 Task: Find connections with filter location Santana do Livramento with filter topic #aiwith filter profile language Spanish with filter current company Aspire Systems with filter school Sri Krishna College of Engineering and Technology with filter industry Outsourcing and Offshoring Consulting with filter service category Social Media Marketing with filter keywords title Director of First Impressions
Action: Mouse moved to (484, 96)
Screenshot: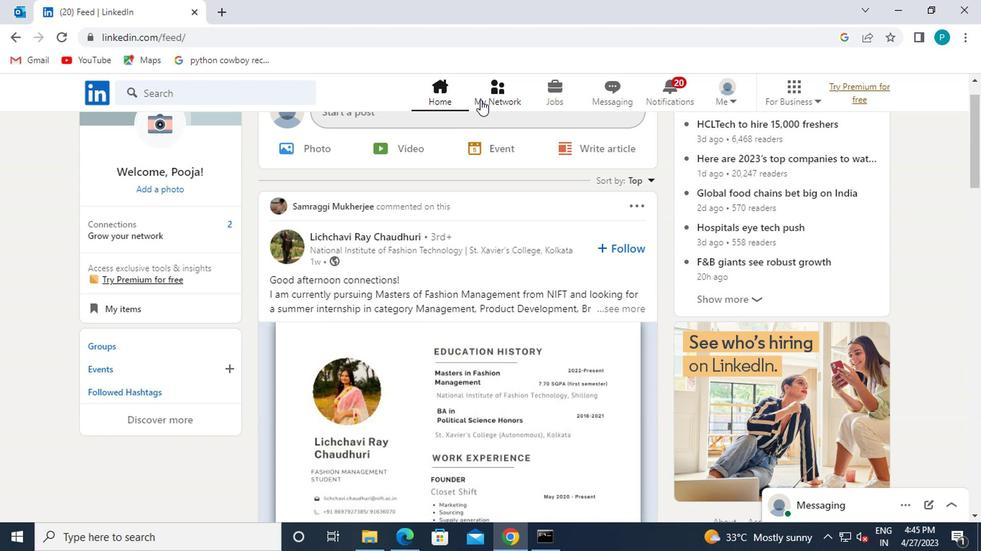 
Action: Mouse pressed left at (484, 96)
Screenshot: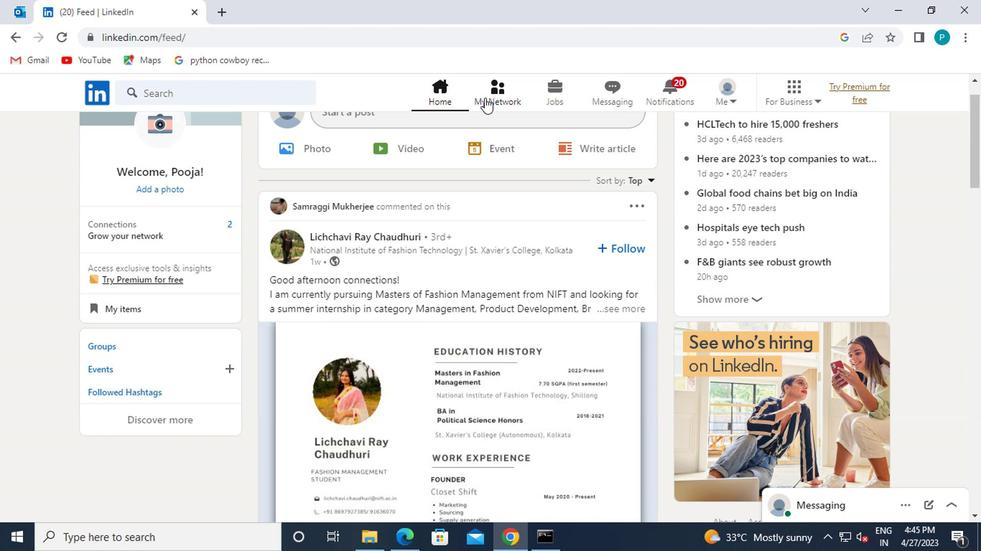 
Action: Mouse moved to (500, 92)
Screenshot: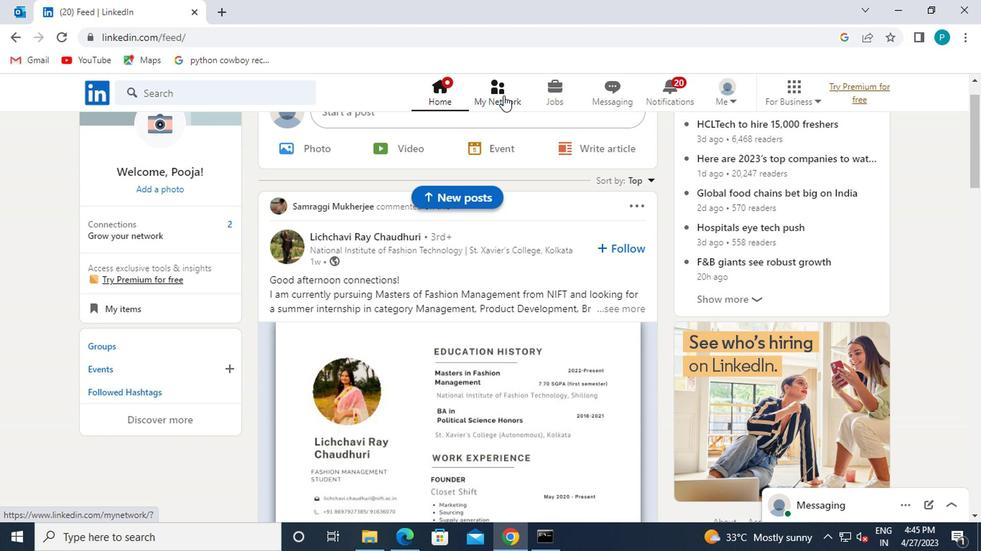 
Action: Mouse pressed left at (500, 92)
Screenshot: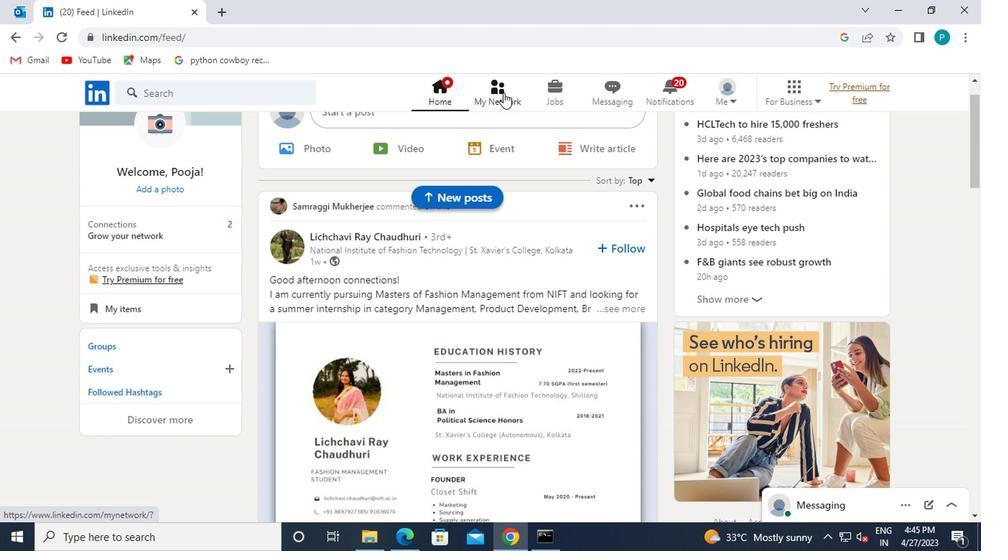 
Action: Mouse moved to (180, 169)
Screenshot: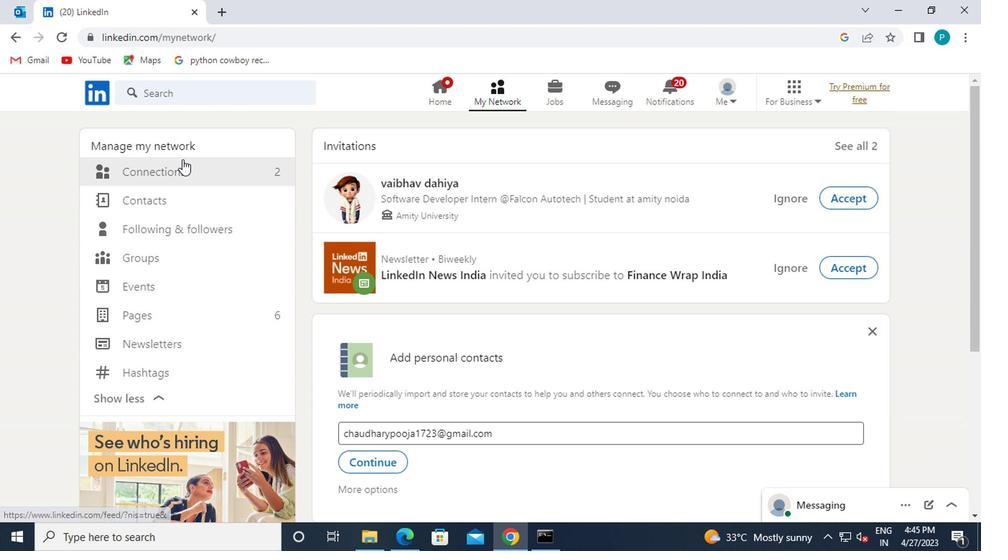 
Action: Mouse pressed left at (180, 169)
Screenshot: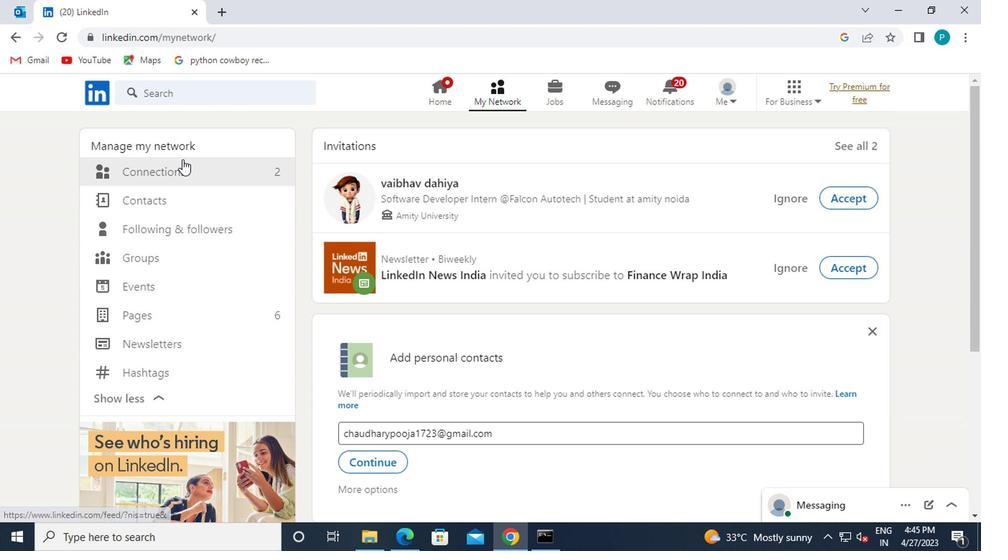 
Action: Mouse moved to (587, 180)
Screenshot: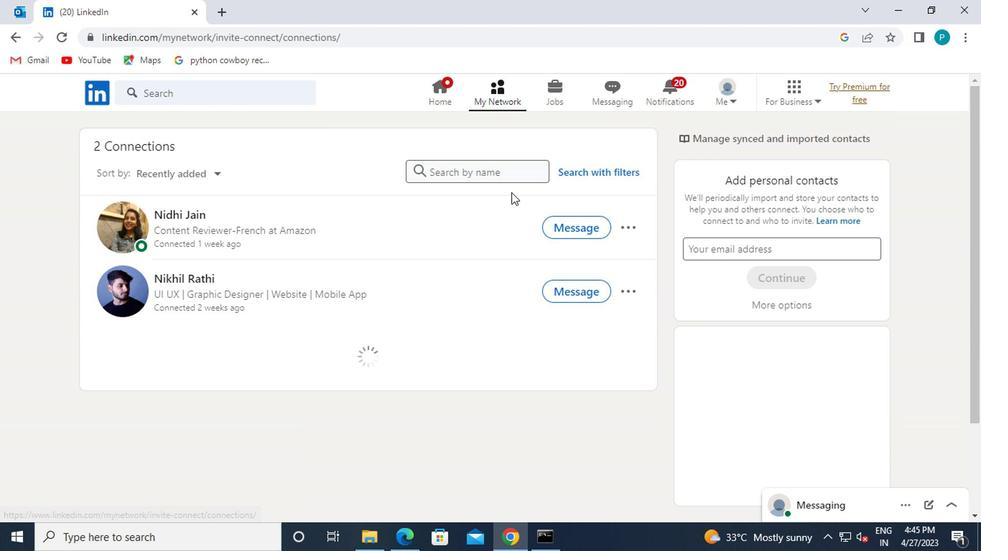 
Action: Mouse pressed left at (587, 180)
Screenshot: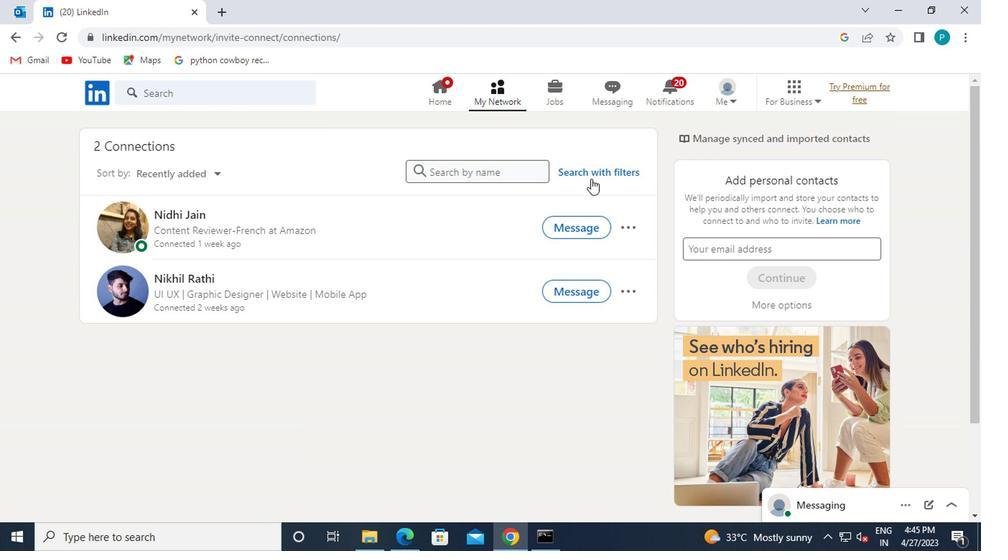 
Action: Mouse moved to (526, 138)
Screenshot: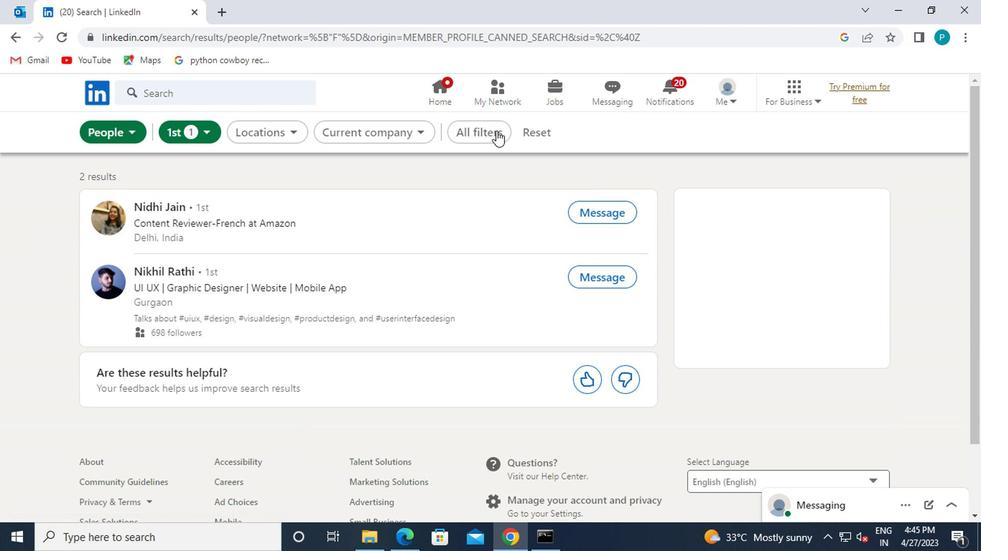 
Action: Mouse pressed left at (526, 138)
Screenshot: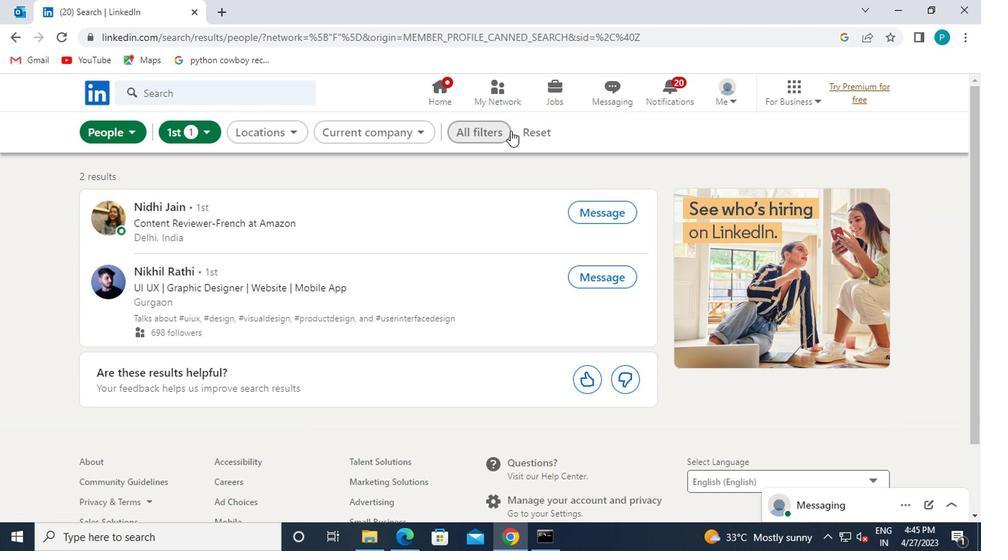 
Action: Mouse moved to (524, 138)
Screenshot: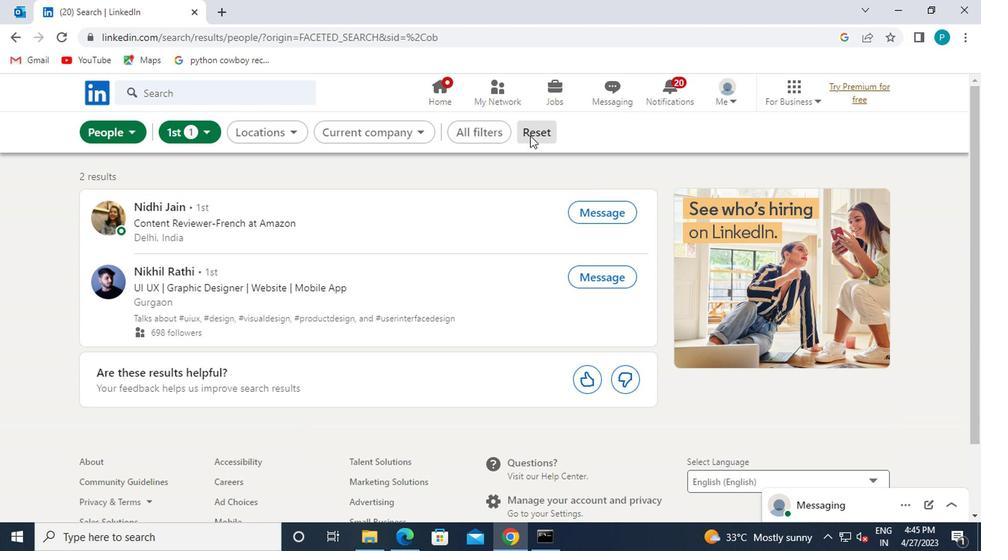 
Action: Mouse pressed left at (524, 138)
Screenshot: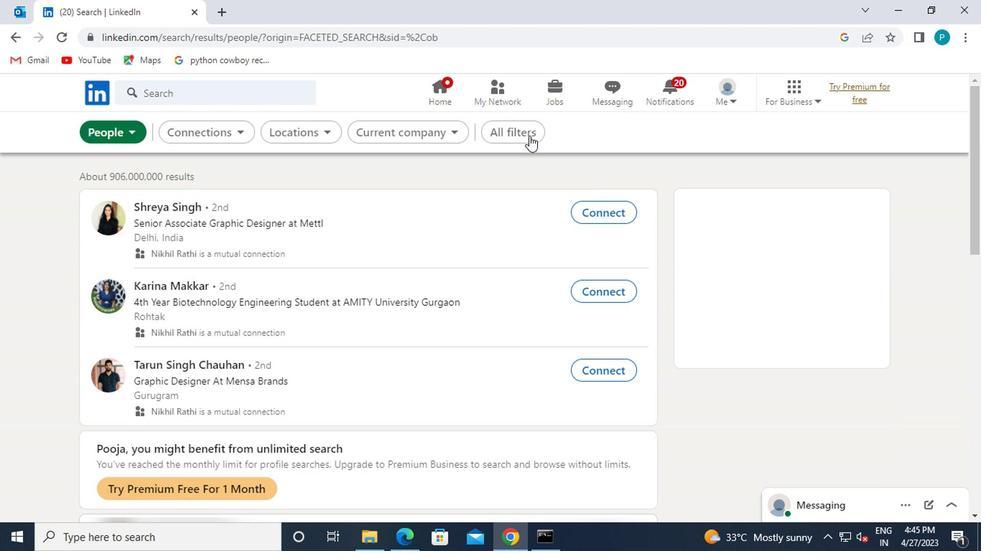 
Action: Mouse moved to (649, 270)
Screenshot: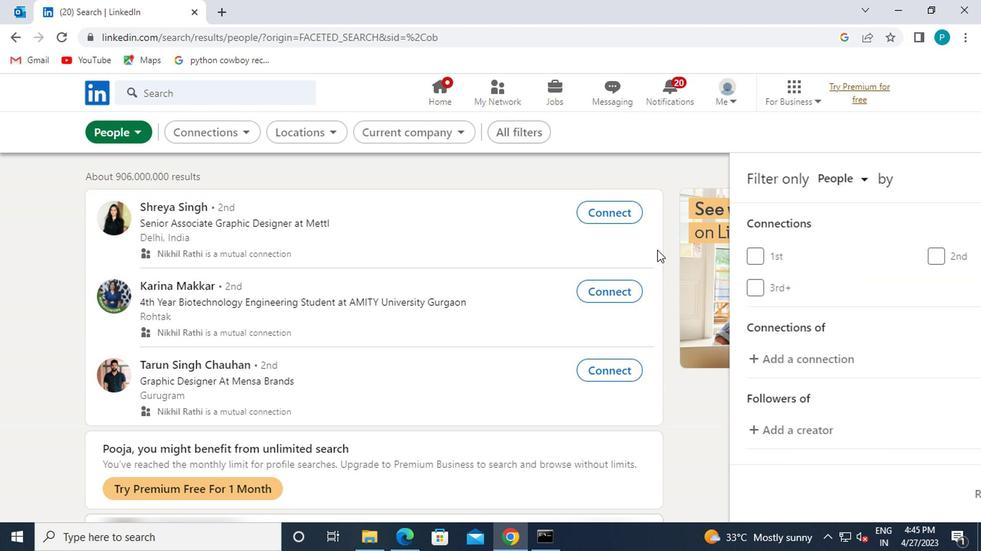 
Action: Mouse scrolled (649, 269) with delta (0, 0)
Screenshot: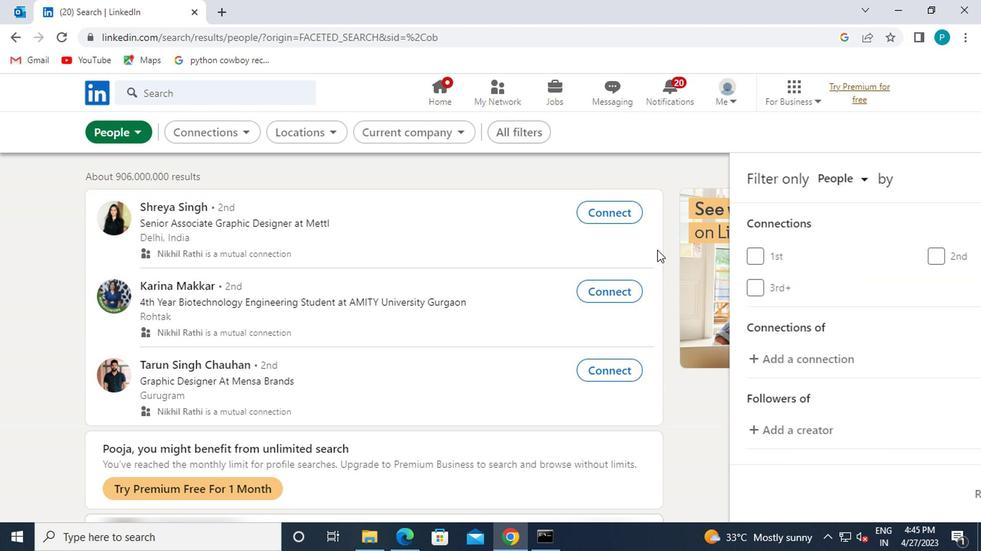 
Action: Mouse moved to (653, 275)
Screenshot: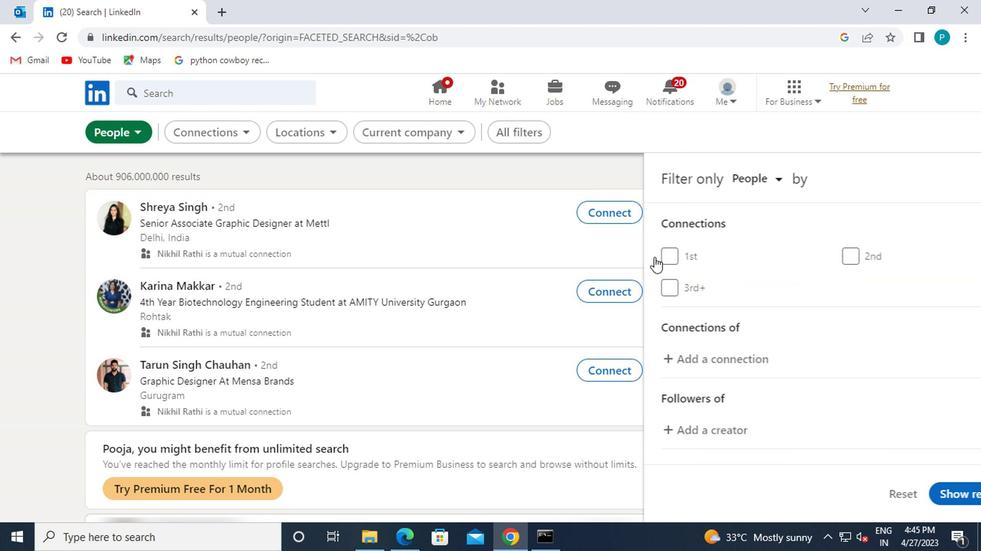 
Action: Mouse scrolled (653, 275) with delta (0, 0)
Screenshot: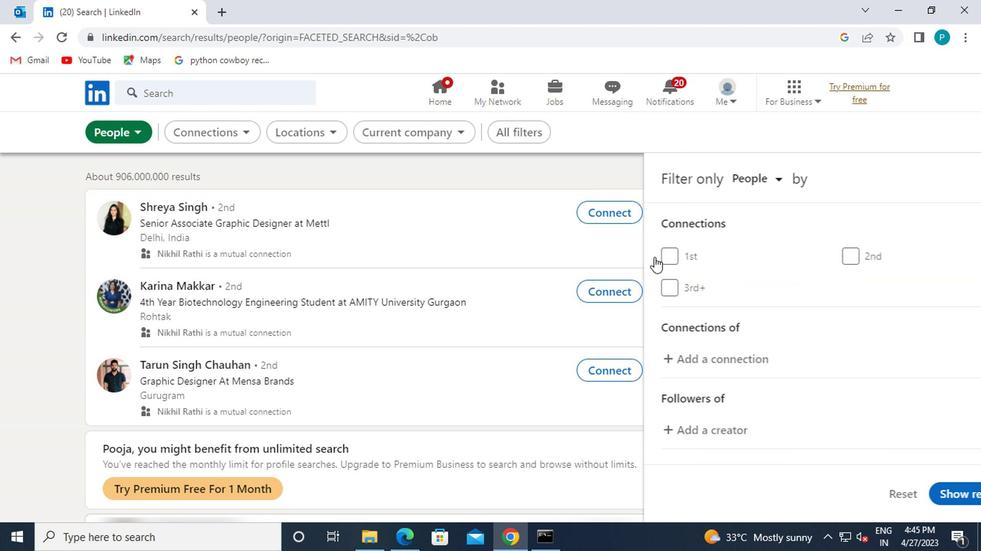 
Action: Mouse moved to (786, 420)
Screenshot: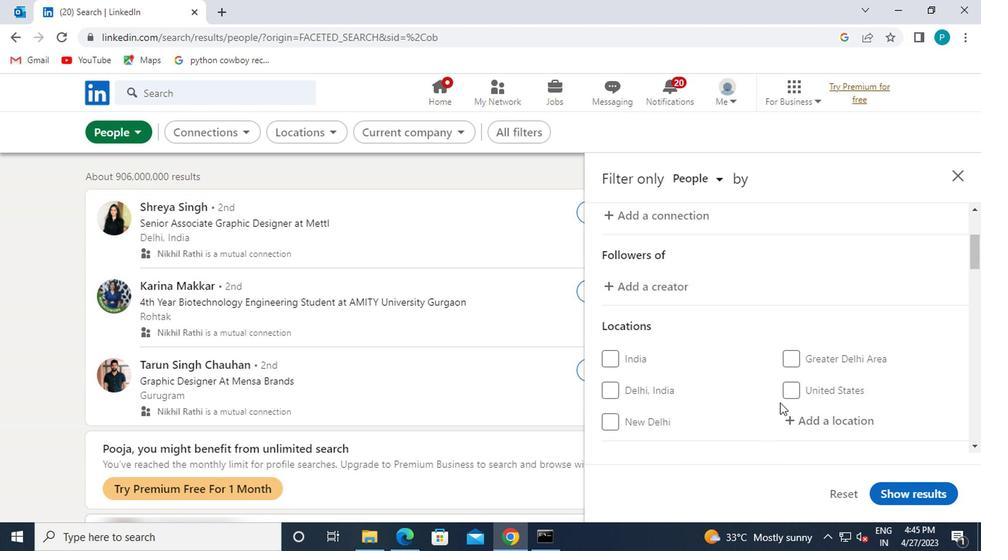 
Action: Mouse pressed left at (786, 420)
Screenshot: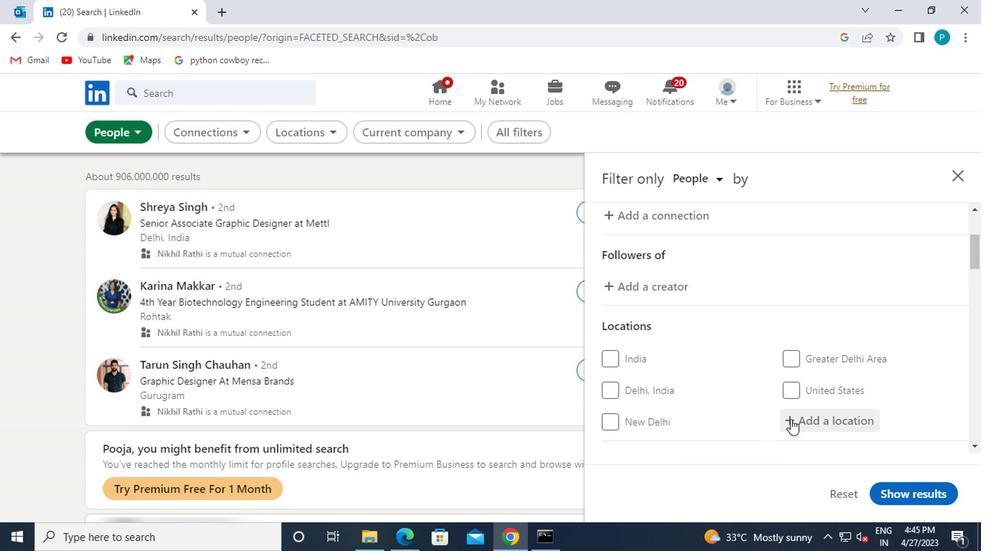
Action: Mouse moved to (605, 411)
Screenshot: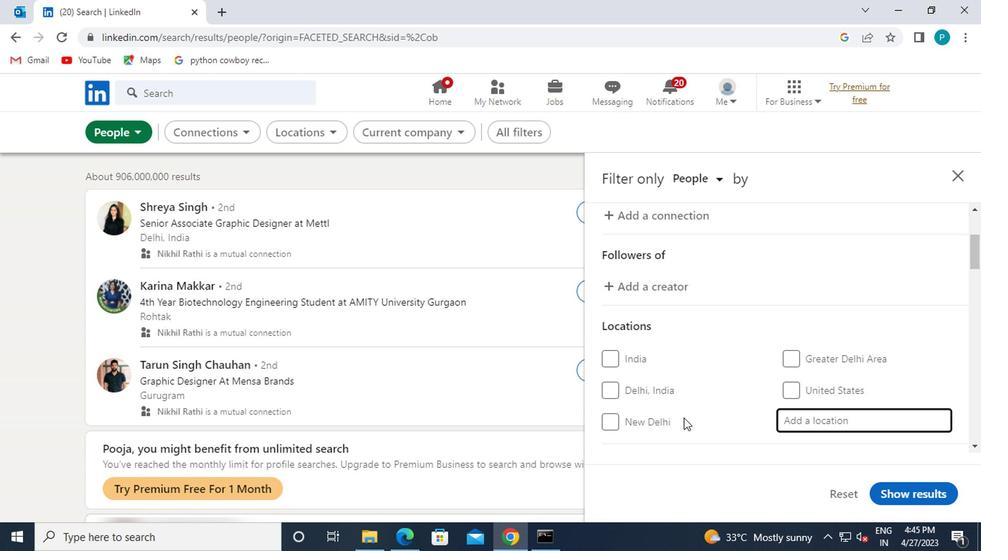 
Action: Key pressed <Key.caps_lock>sa<Key.caps_lock><Key.backspace>at<Key.backspace>ntana<Key.space>do<Key.space>
Screenshot: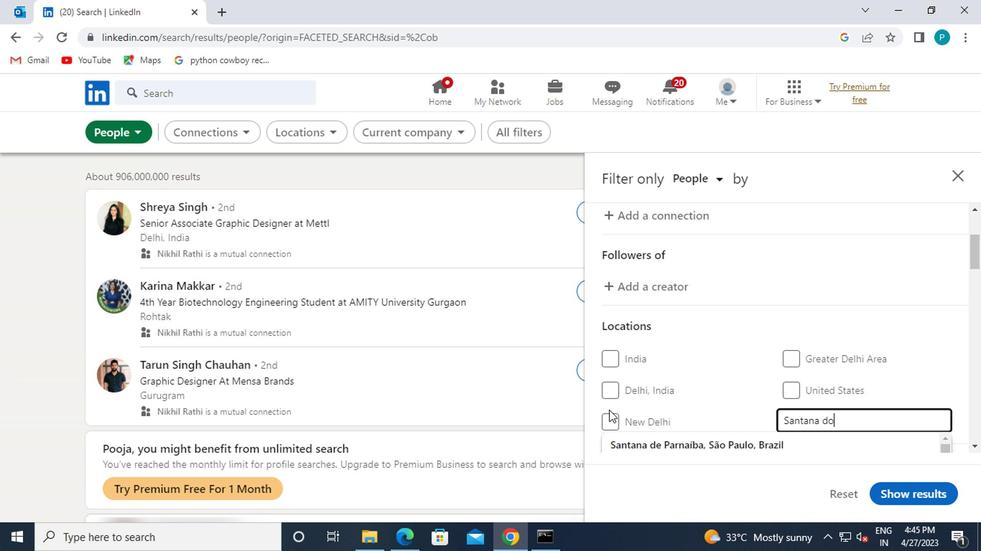
Action: Mouse moved to (698, 377)
Screenshot: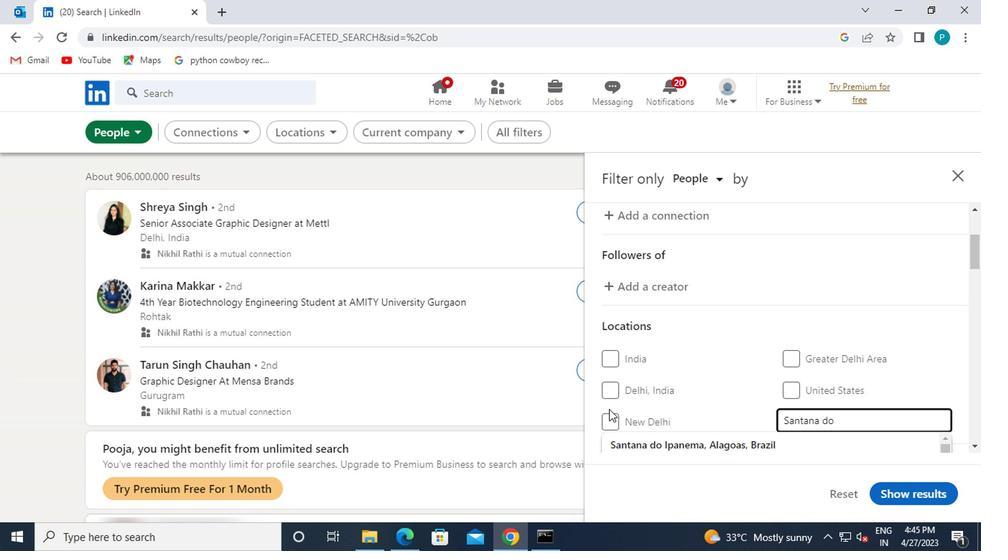 
Action: Mouse scrolled (698, 376) with delta (0, -1)
Screenshot: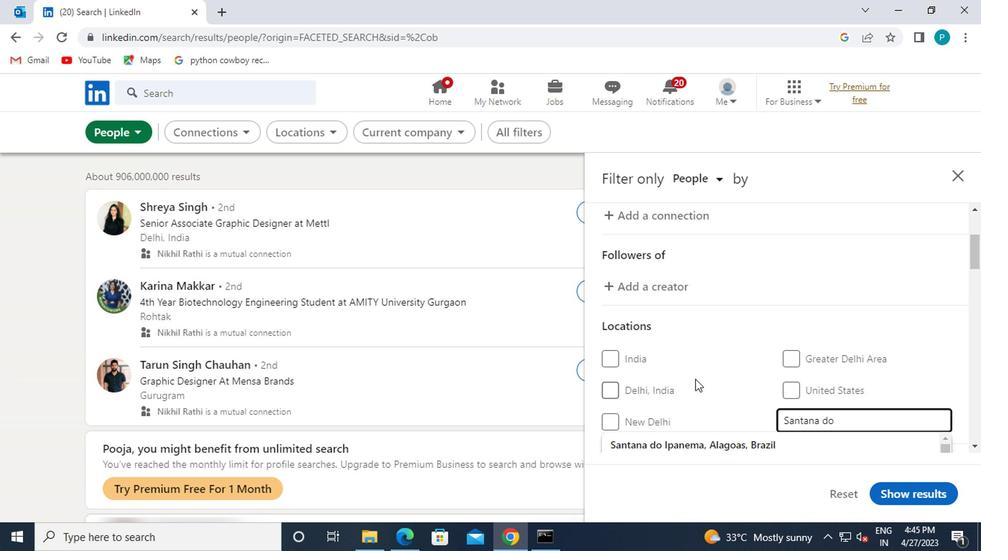 
Action: Mouse moved to (787, 439)
Screenshot: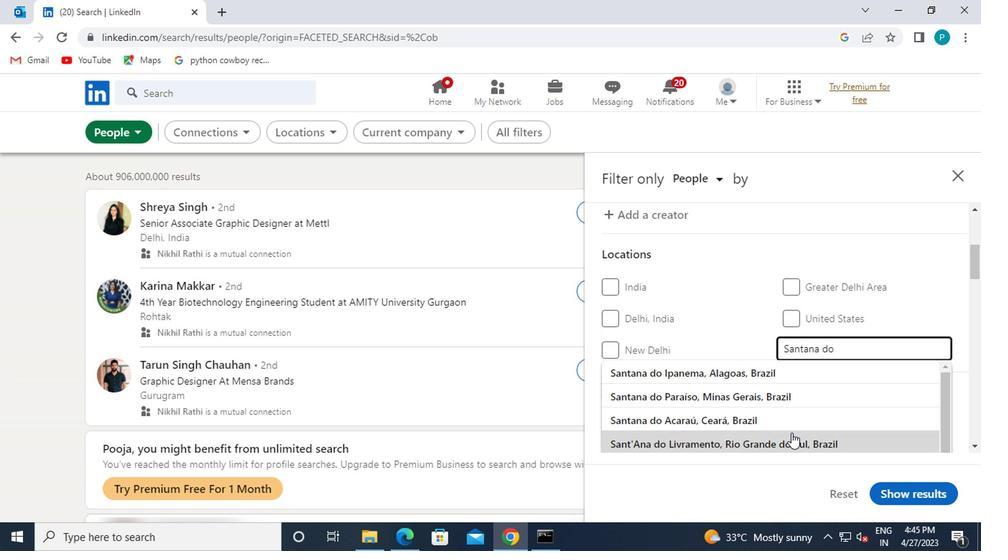 
Action: Mouse pressed left at (787, 439)
Screenshot: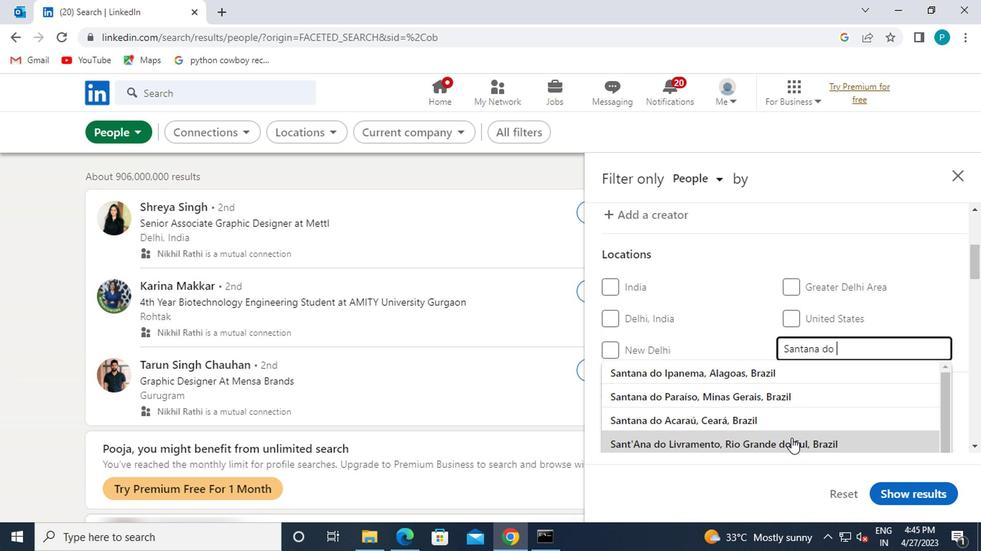 
Action: Mouse moved to (780, 367)
Screenshot: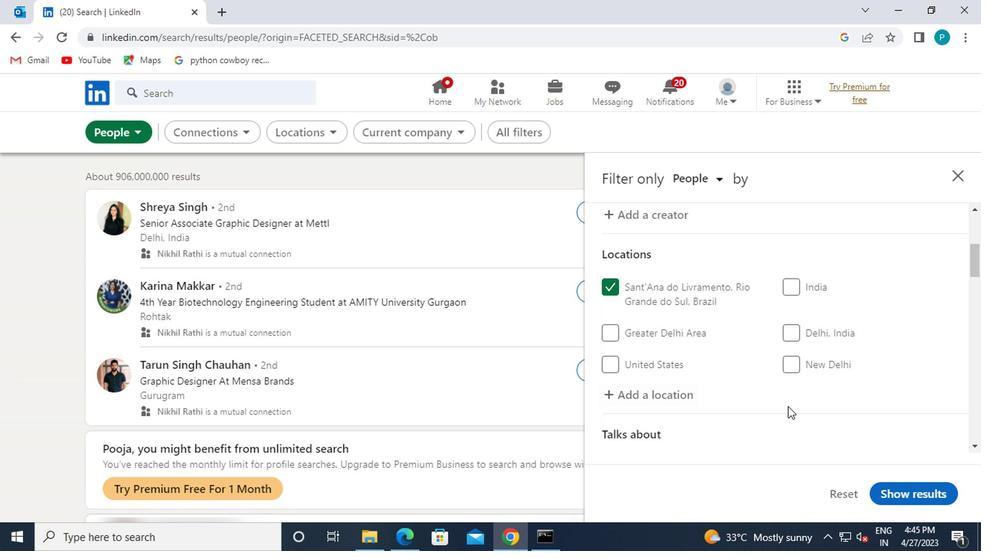 
Action: Mouse scrolled (780, 366) with delta (0, 0)
Screenshot: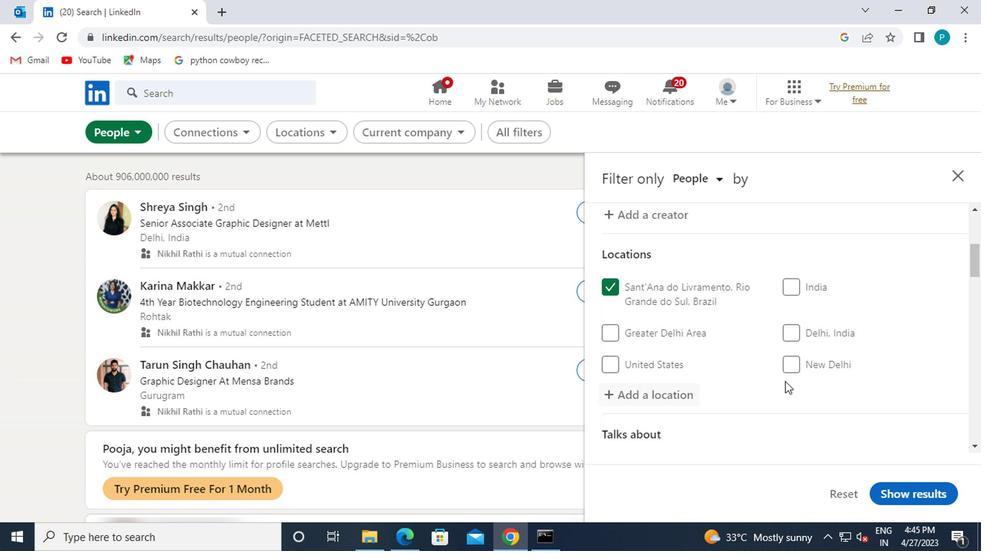
Action: Mouse scrolled (780, 366) with delta (0, 0)
Screenshot: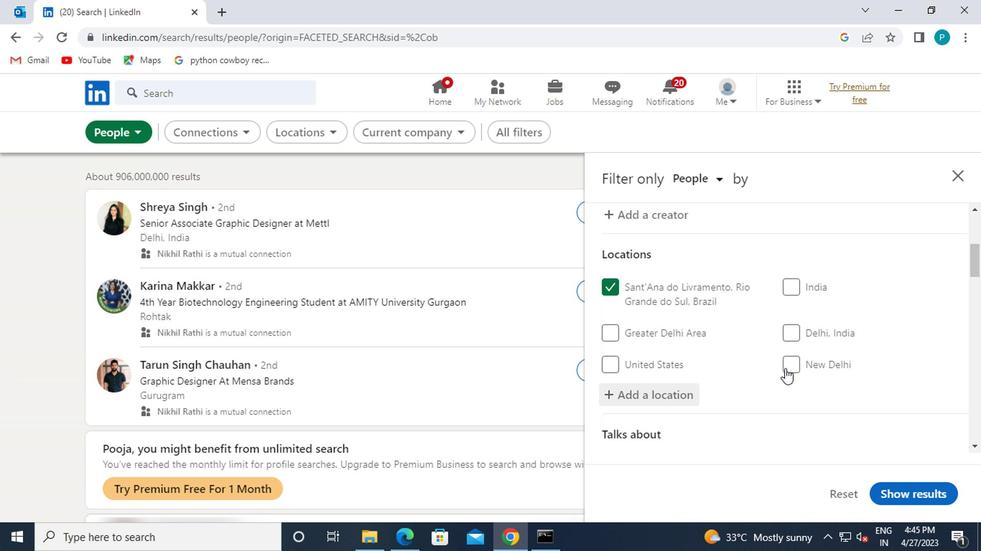 
Action: Mouse moved to (808, 384)
Screenshot: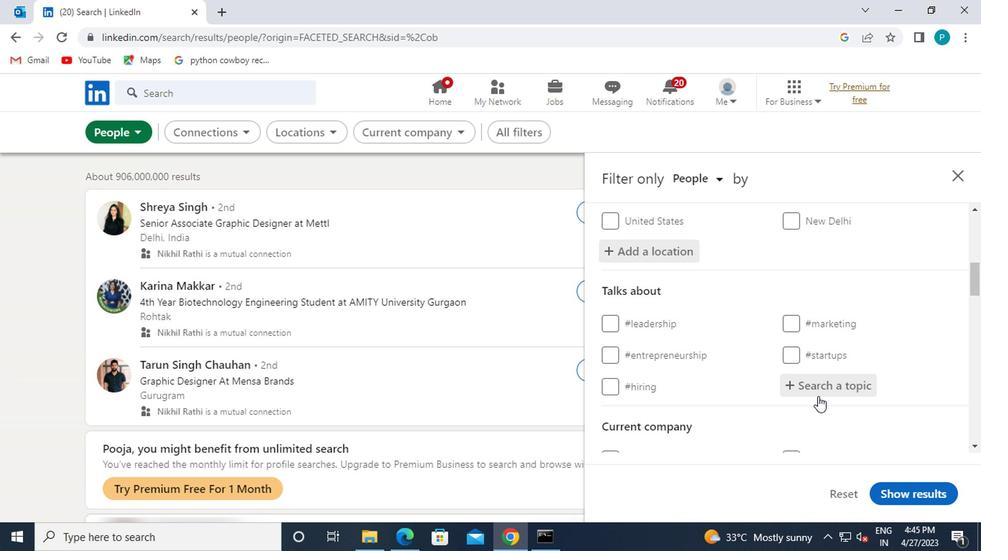 
Action: Mouse pressed left at (808, 384)
Screenshot: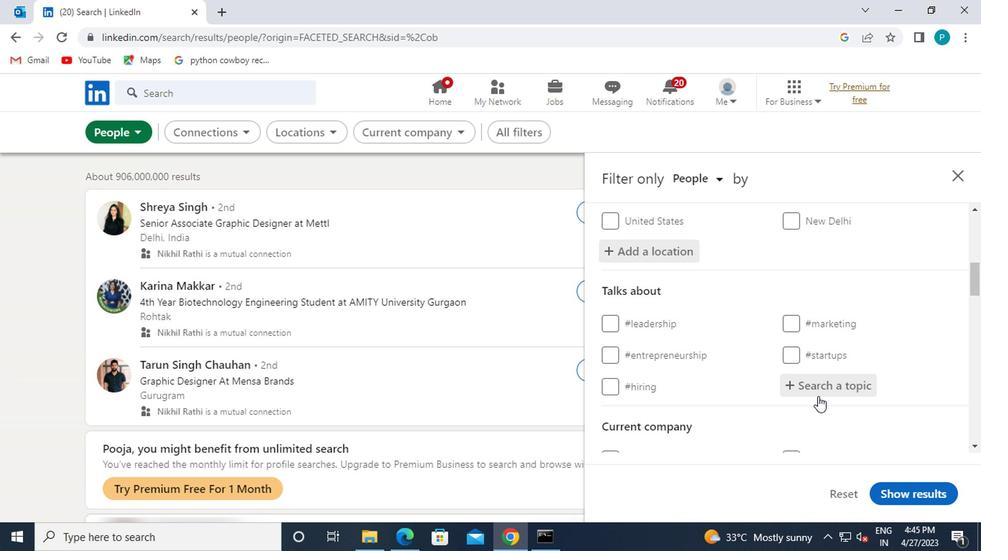 
Action: Mouse moved to (809, 383)
Screenshot: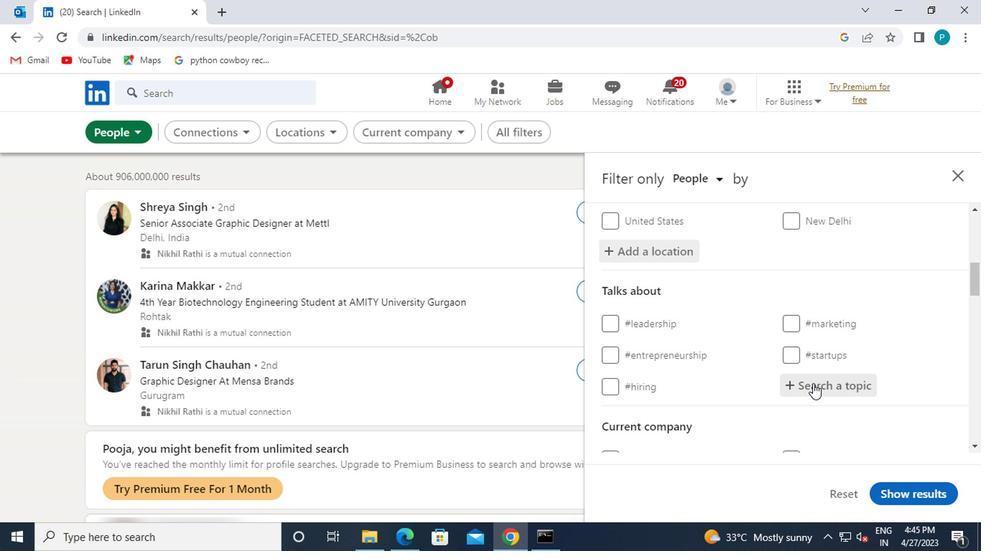
Action: Key pressed <Key.shift>#<Key.space>AI
Screenshot: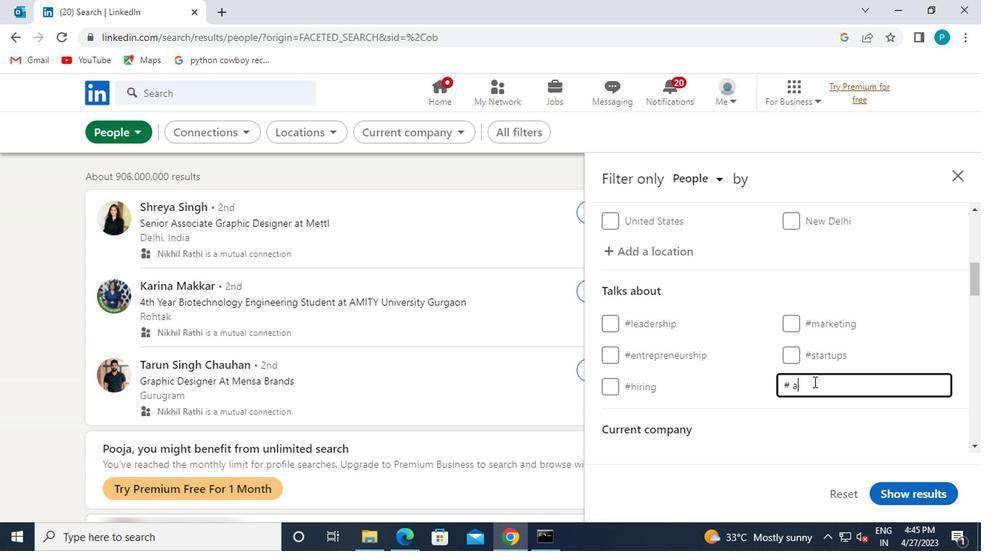 
Action: Mouse moved to (823, 390)
Screenshot: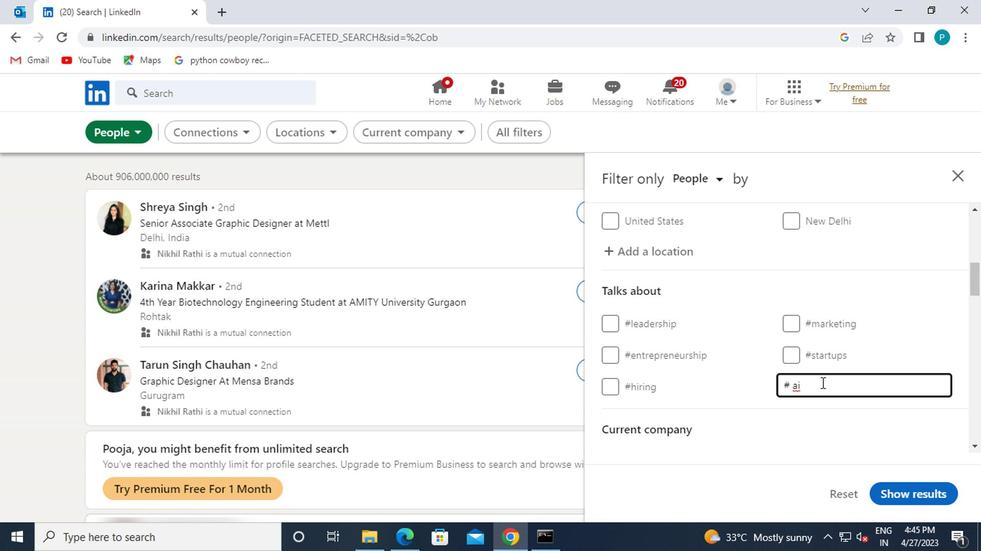 
Action: Mouse scrolled (823, 389) with delta (0, 0)
Screenshot: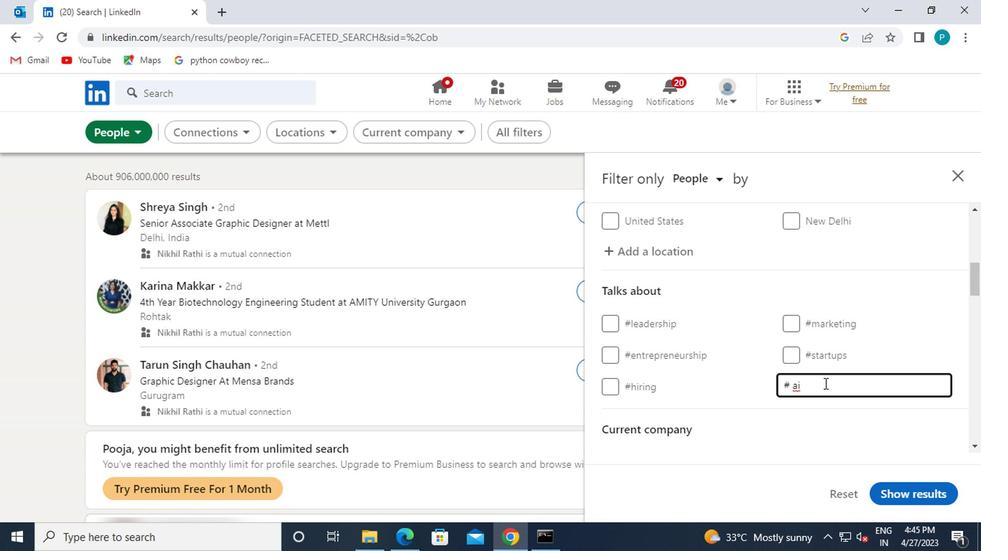 
Action: Mouse moved to (767, 395)
Screenshot: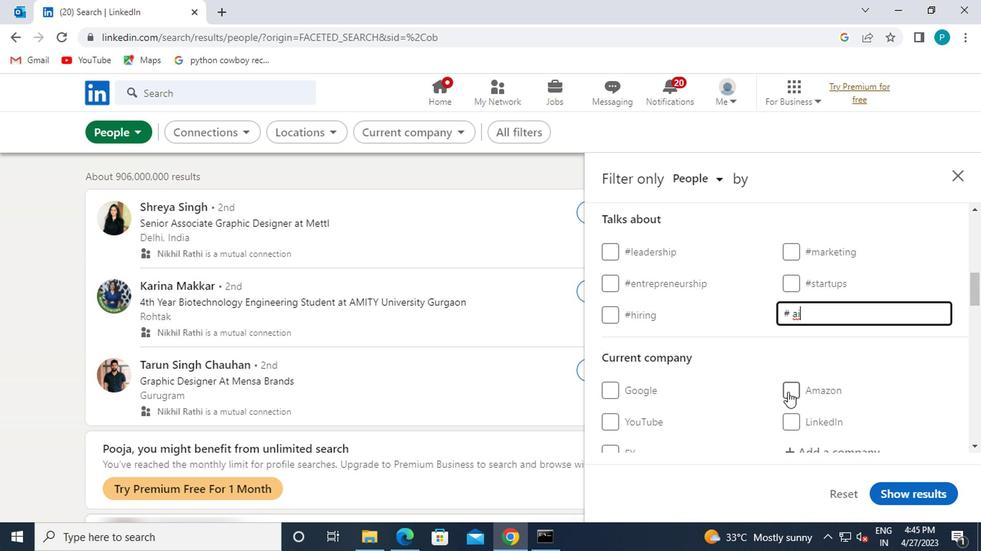 
Action: Mouse scrolled (767, 395) with delta (0, 0)
Screenshot: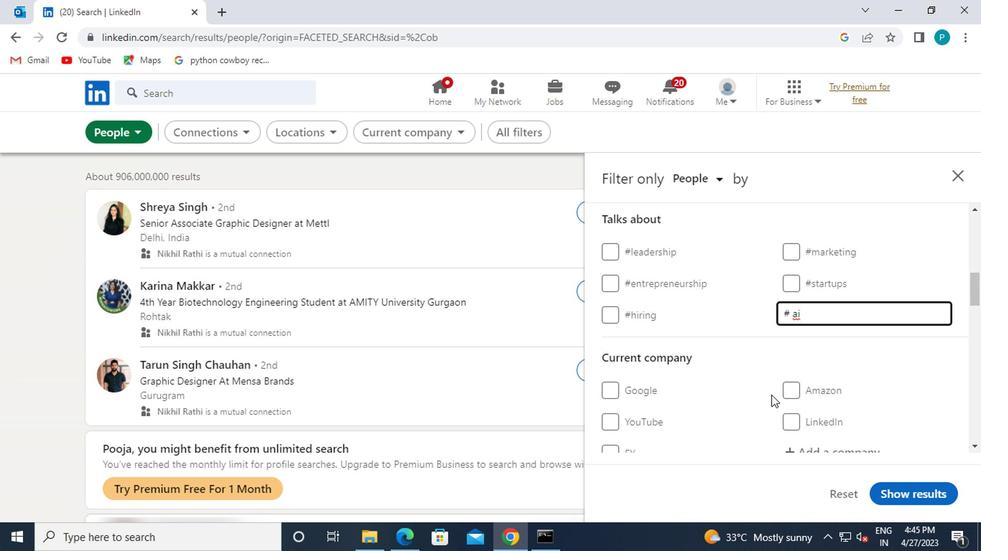 
Action: Mouse moved to (809, 242)
Screenshot: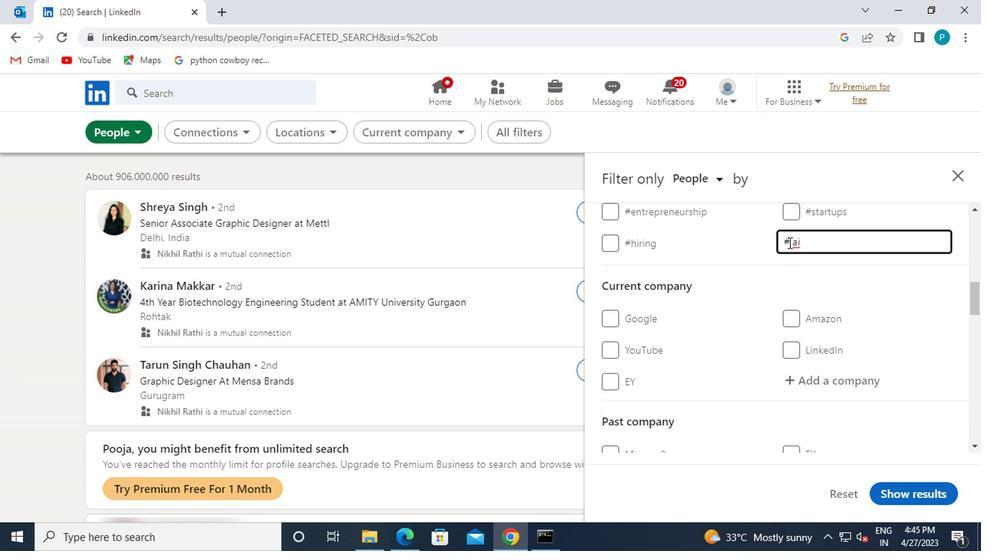 
Action: Mouse pressed left at (809, 242)
Screenshot: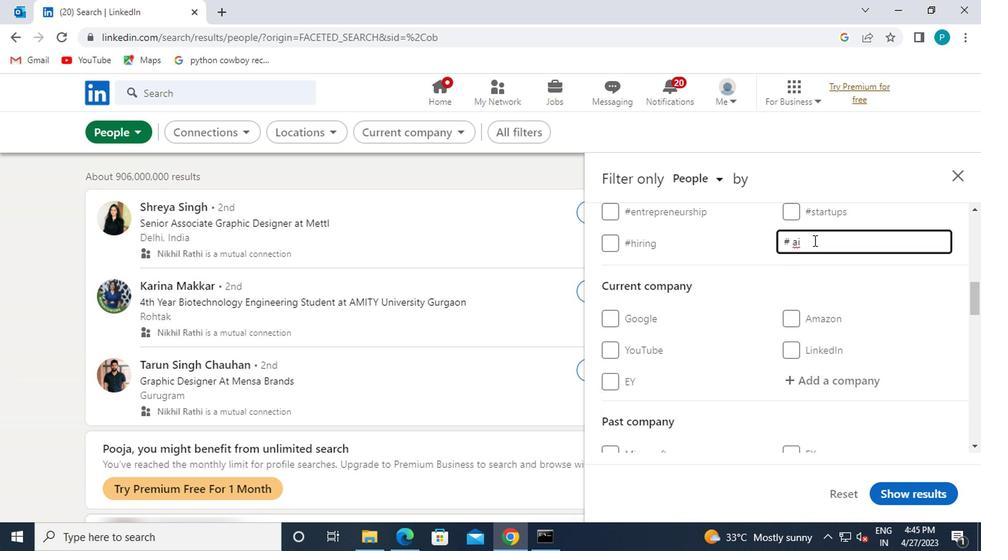 
Action: Key pressed <Key.backspace><Key.backspace><Key.backspace>AI
Screenshot: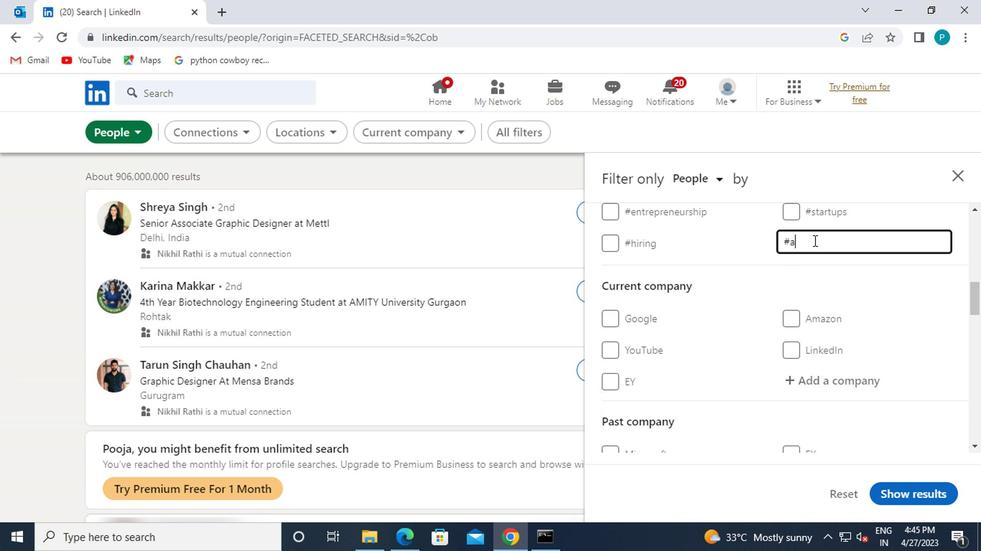 
Action: Mouse moved to (742, 348)
Screenshot: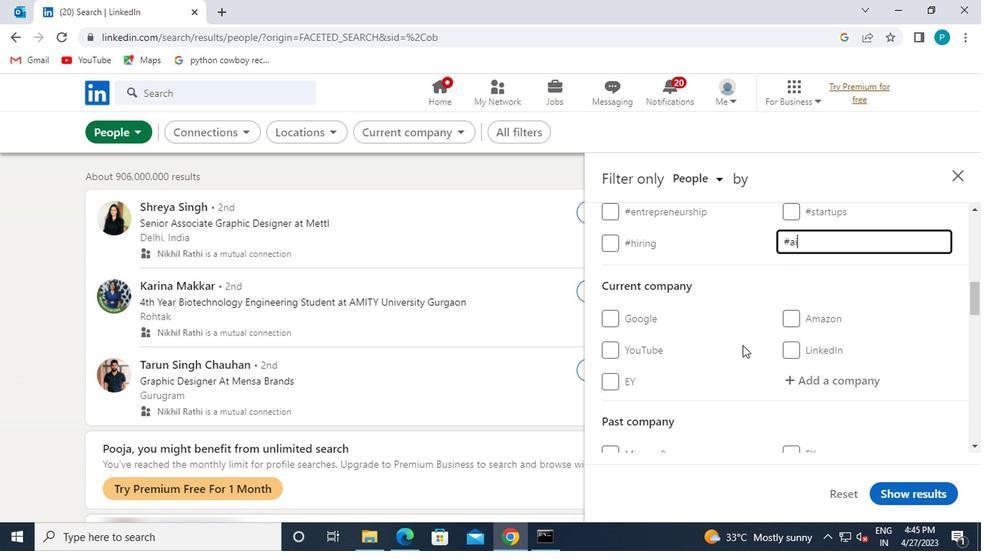 
Action: Mouse scrolled (742, 347) with delta (0, -1)
Screenshot: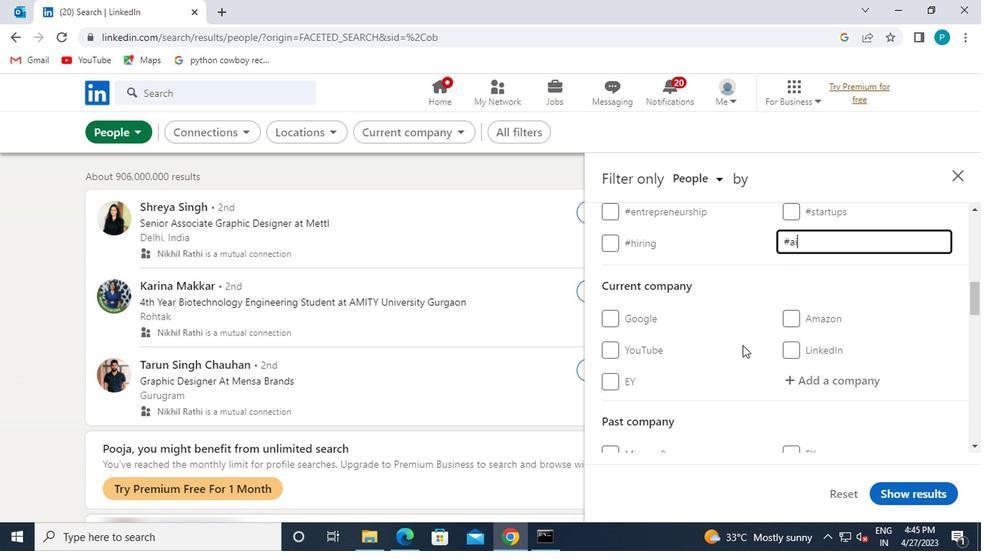 
Action: Mouse moved to (727, 404)
Screenshot: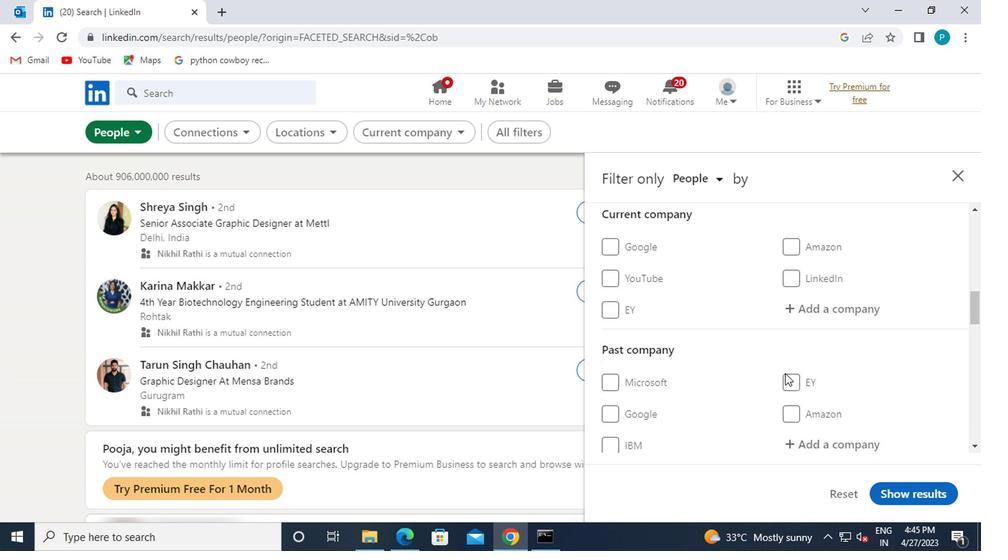 
Action: Mouse scrolled (727, 403) with delta (0, -1)
Screenshot: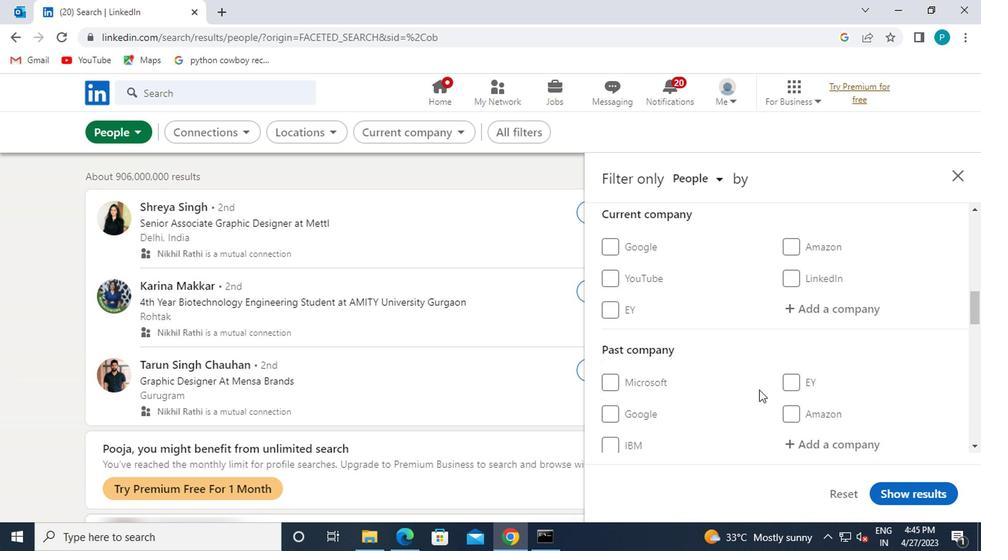 
Action: Mouse moved to (713, 399)
Screenshot: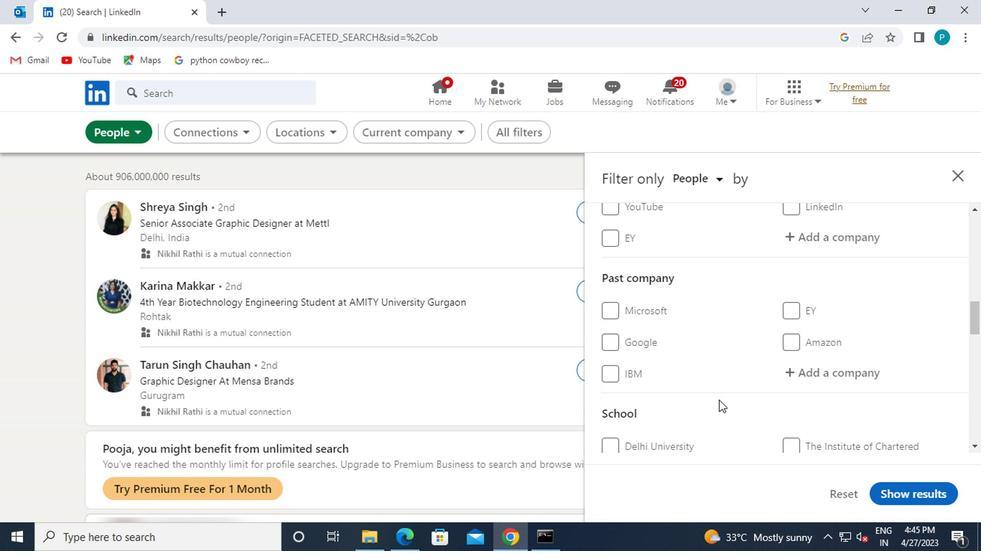 
Action: Mouse scrolled (713, 399) with delta (0, 0)
Screenshot: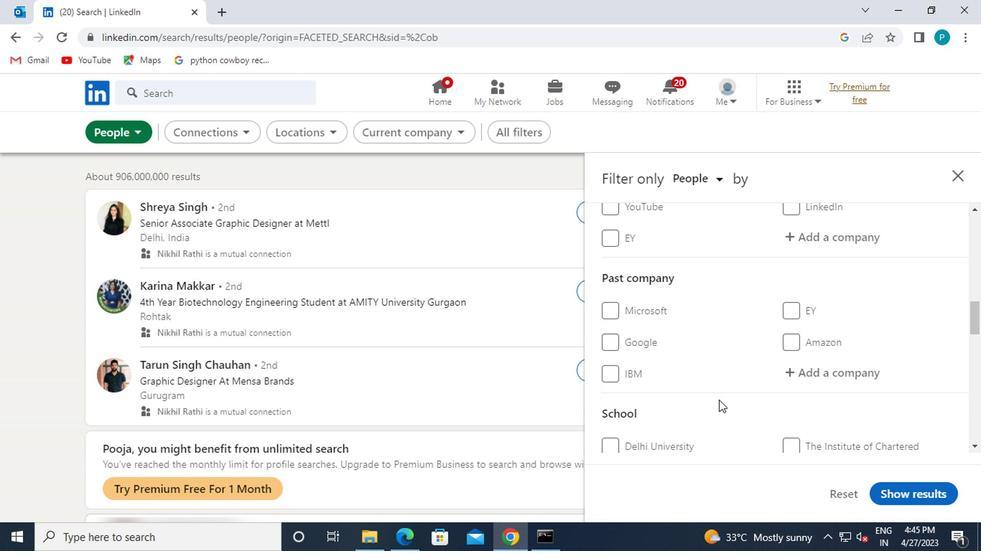 
Action: Mouse moved to (713, 399)
Screenshot: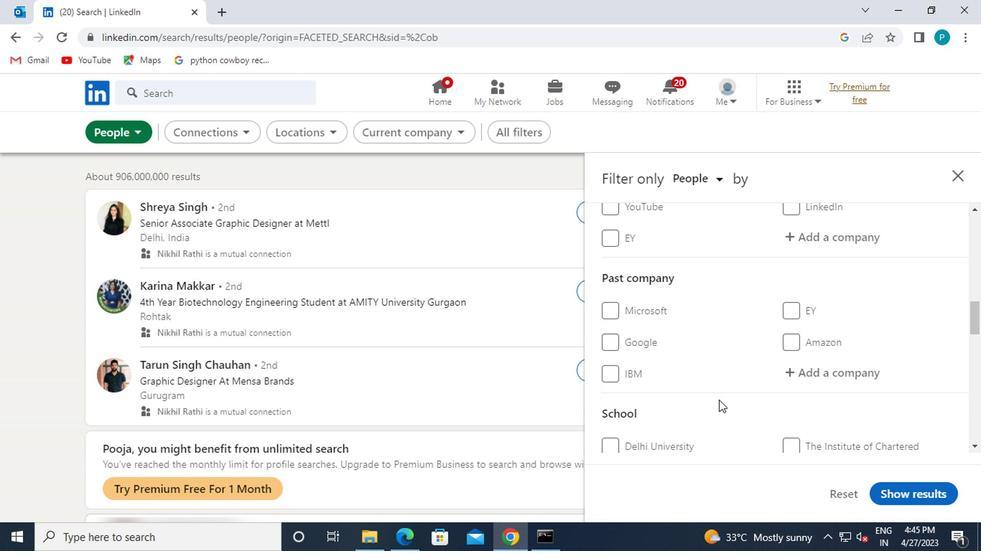 
Action: Mouse scrolled (713, 399) with delta (0, 0)
Screenshot: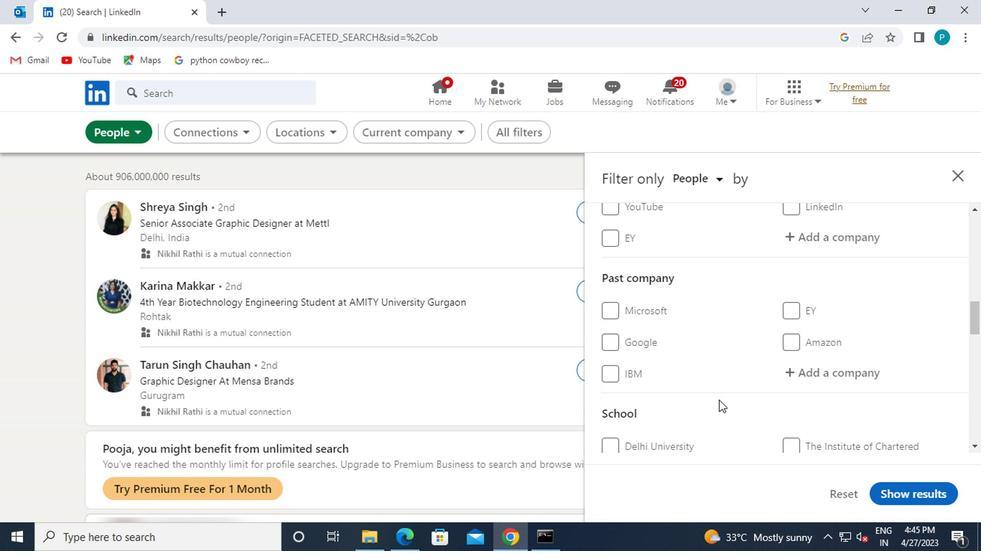 
Action: Mouse moved to (707, 395)
Screenshot: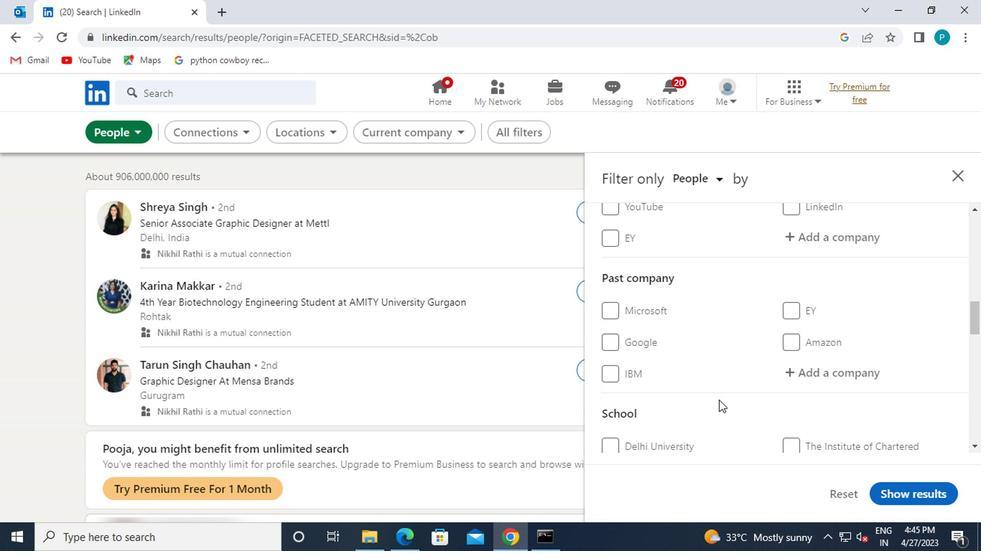 
Action: Mouse scrolled (707, 395) with delta (0, 0)
Screenshot: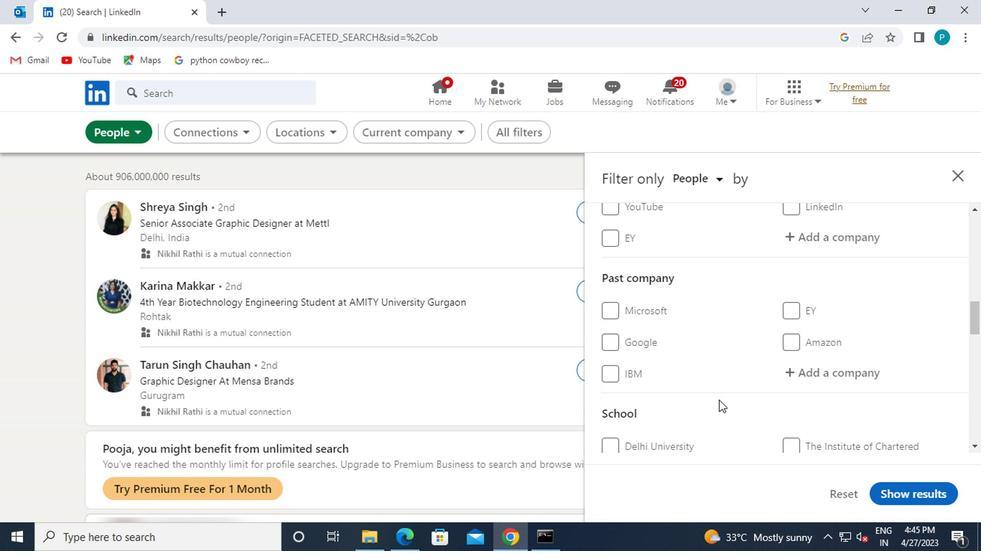 
Action: Mouse moved to (668, 386)
Screenshot: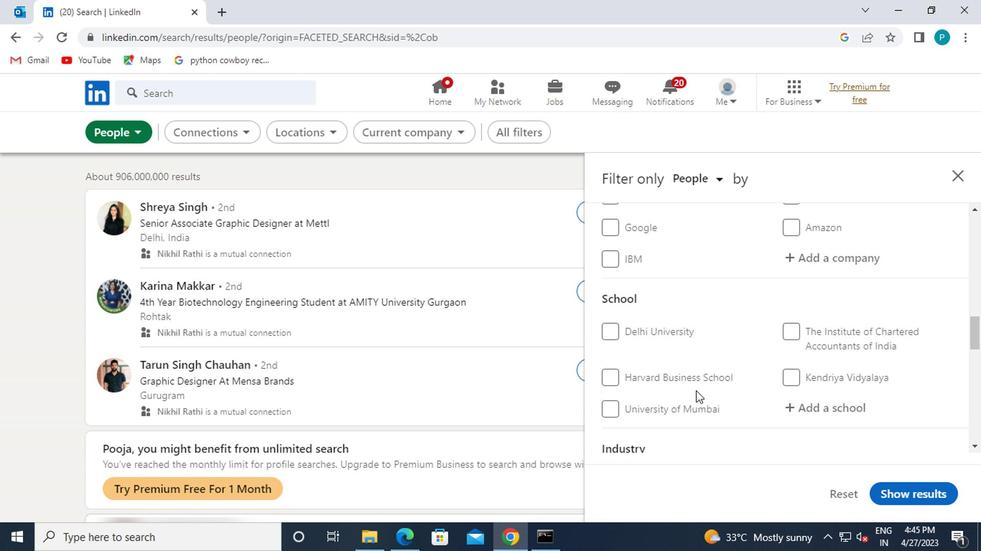 
Action: Mouse scrolled (668, 386) with delta (0, 0)
Screenshot: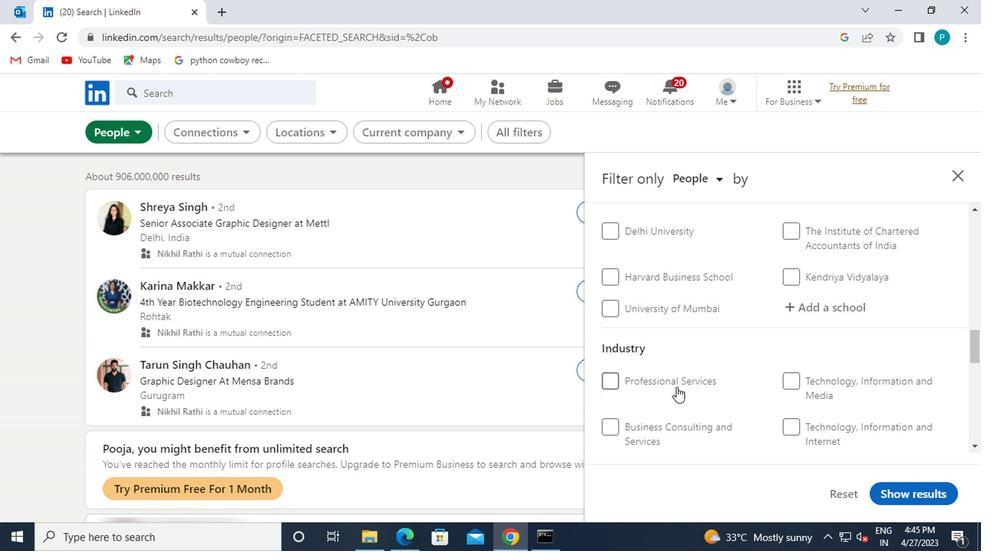 
Action: Mouse moved to (654, 383)
Screenshot: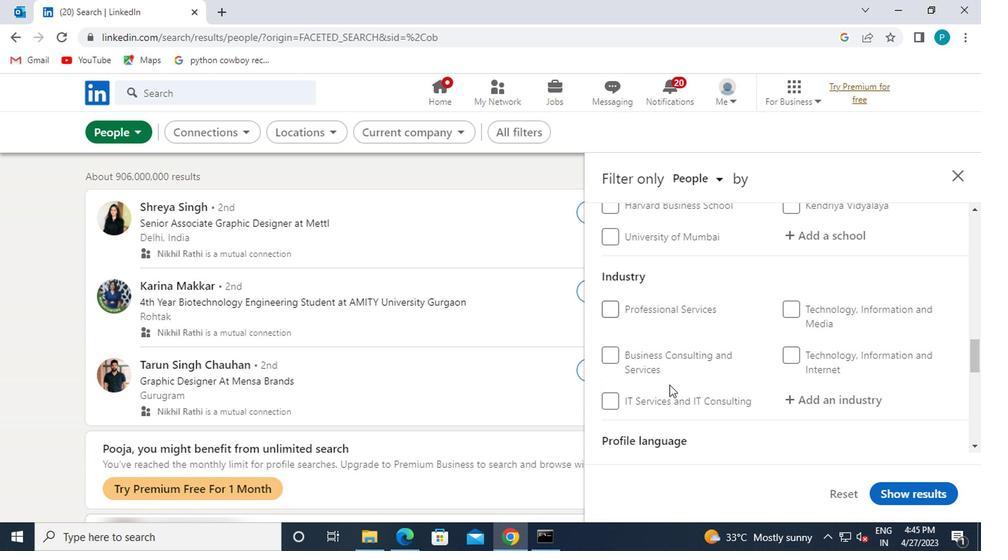 
Action: Mouse scrolled (654, 383) with delta (0, 0)
Screenshot: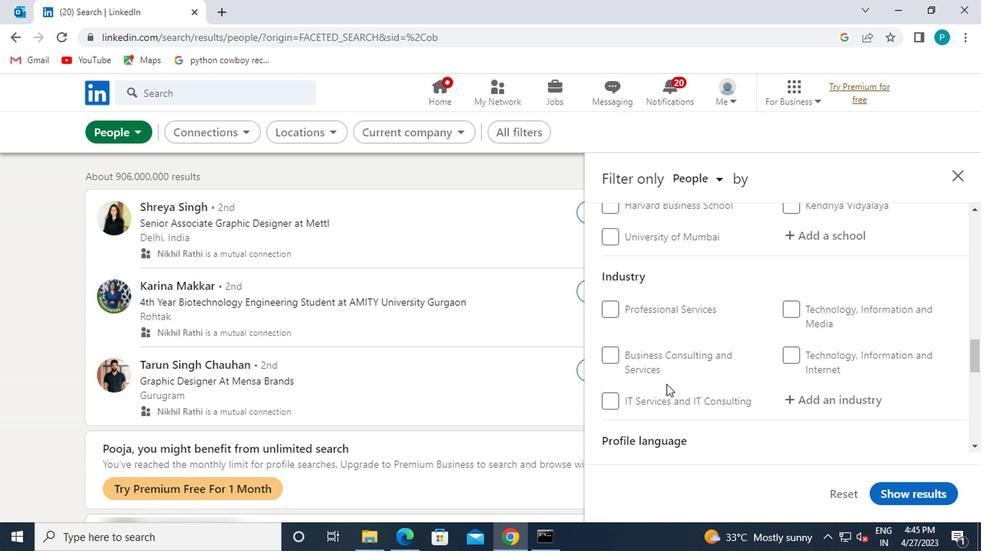 
Action: Mouse moved to (652, 383)
Screenshot: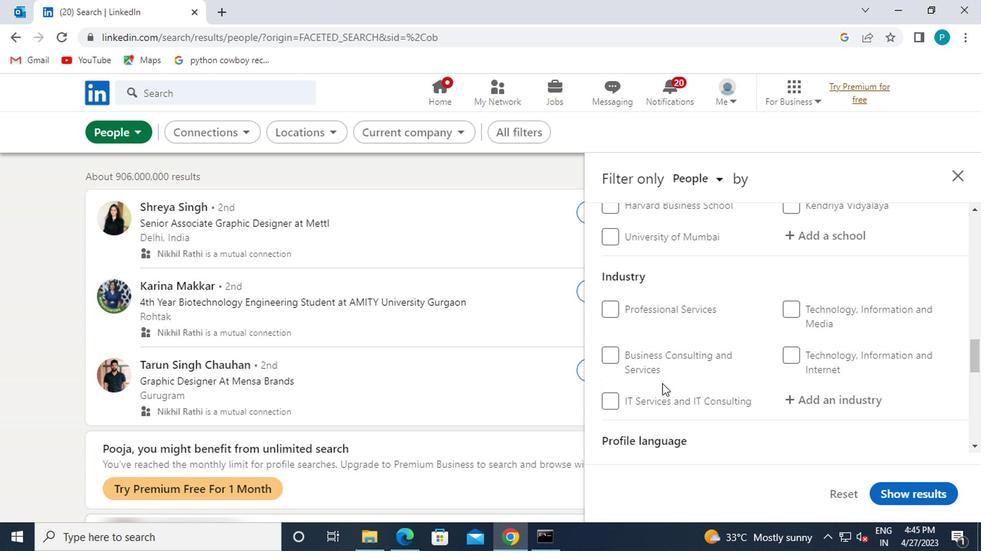 
Action: Mouse scrolled (652, 383) with delta (0, 0)
Screenshot: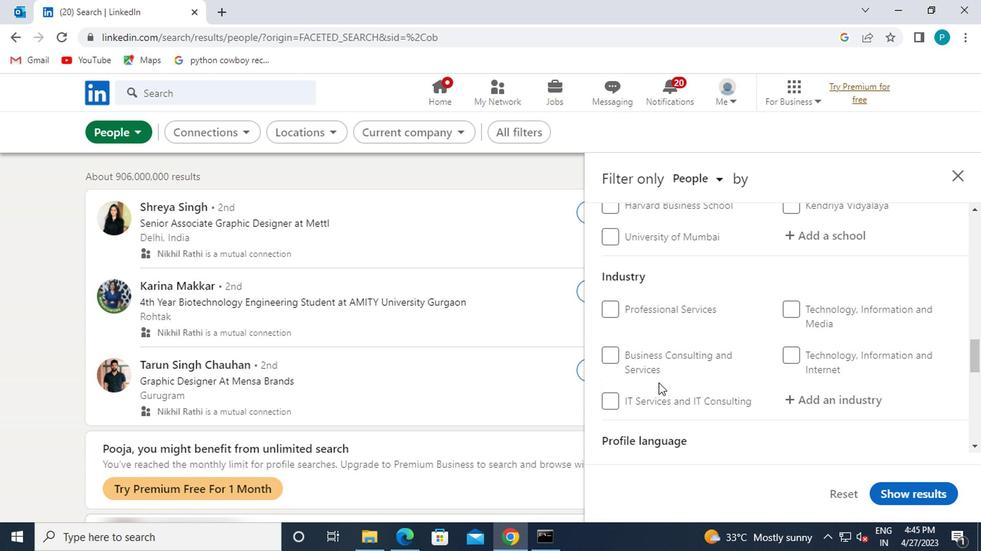 
Action: Mouse moved to (650, 384)
Screenshot: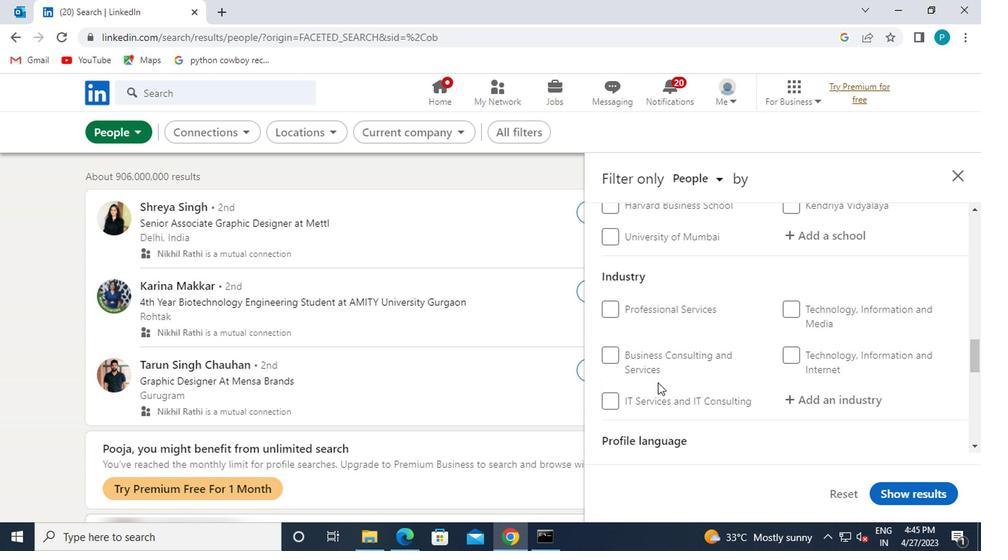 
Action: Mouse scrolled (650, 383) with delta (0, -1)
Screenshot: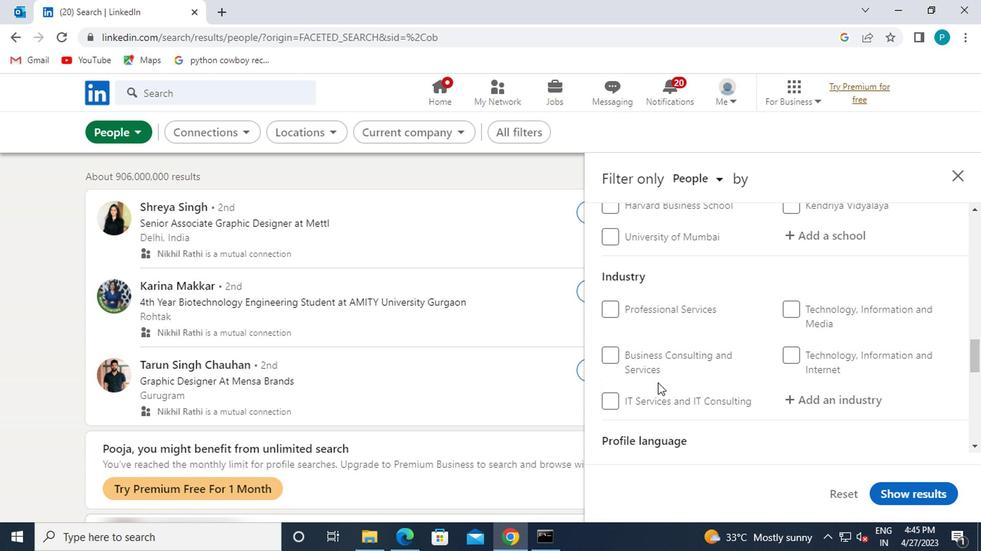 
Action: Mouse moved to (615, 297)
Screenshot: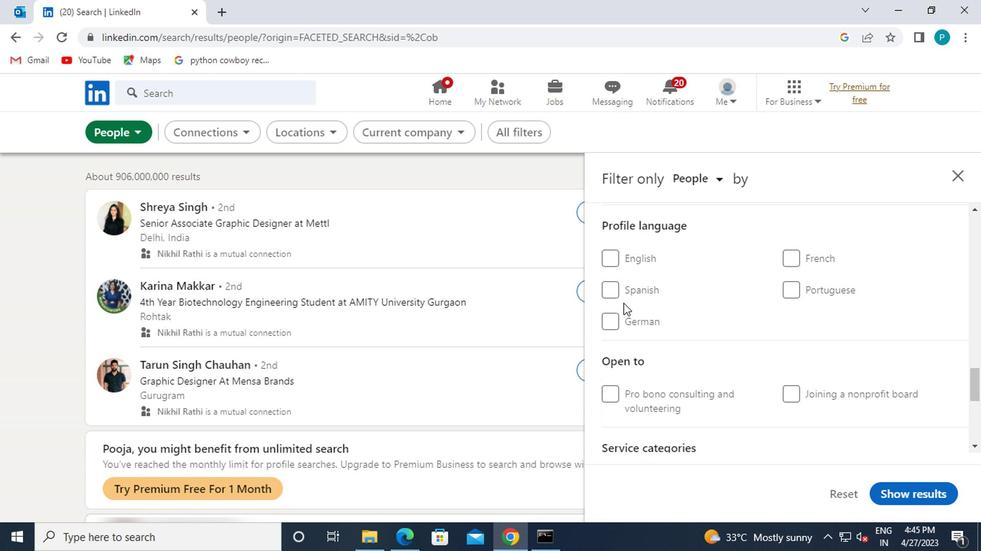 
Action: Mouse pressed left at (615, 297)
Screenshot: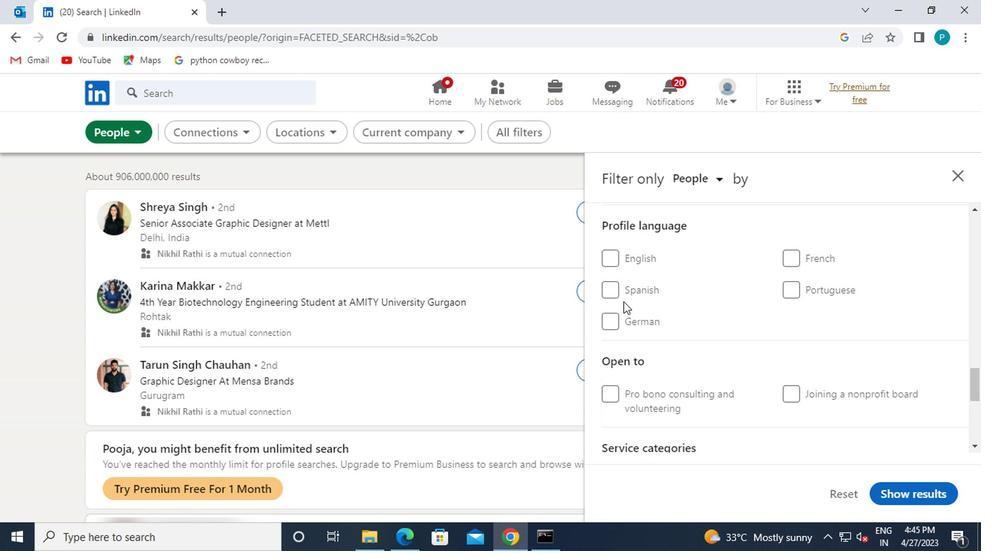 
Action: Mouse moved to (787, 295)
Screenshot: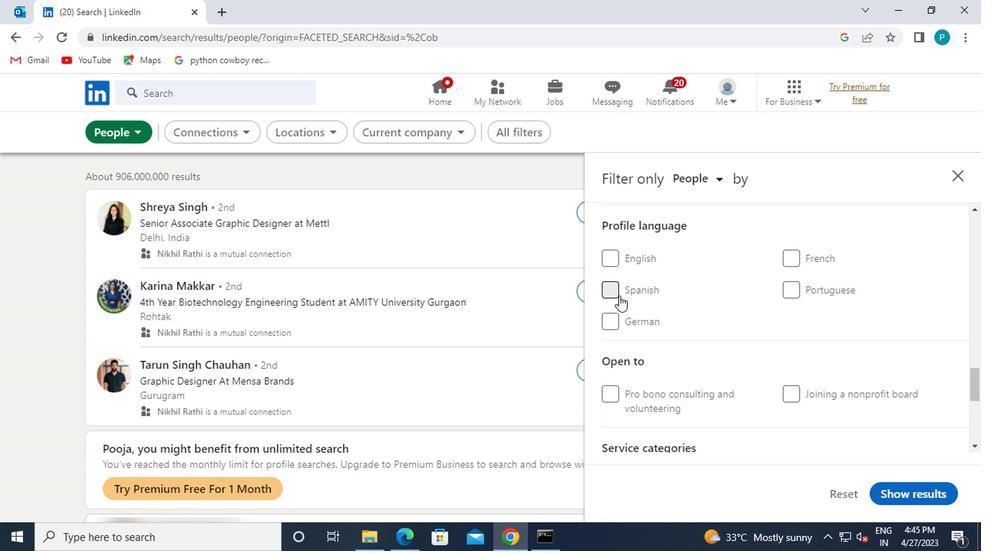 
Action: Mouse scrolled (787, 296) with delta (0, 1)
Screenshot: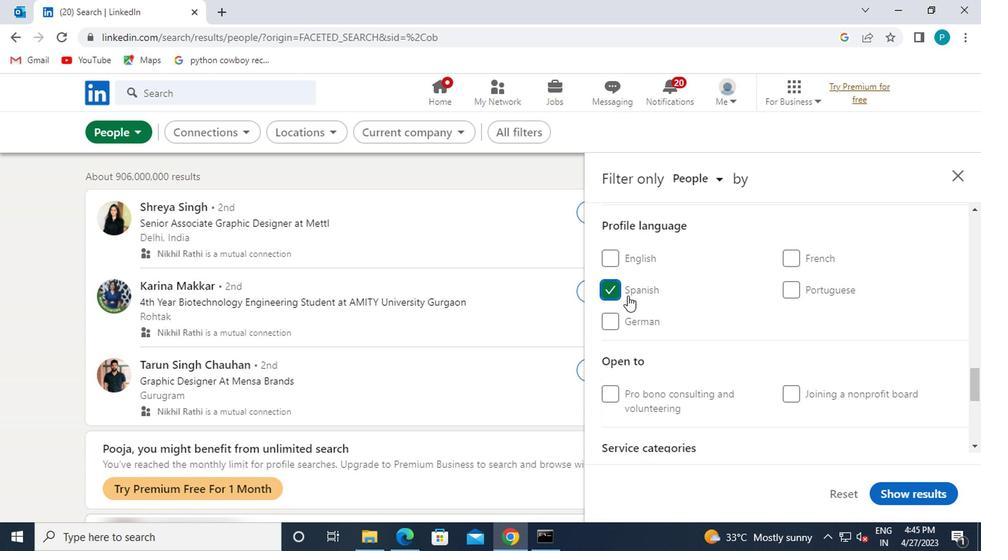 
Action: Mouse scrolled (787, 296) with delta (0, 1)
Screenshot: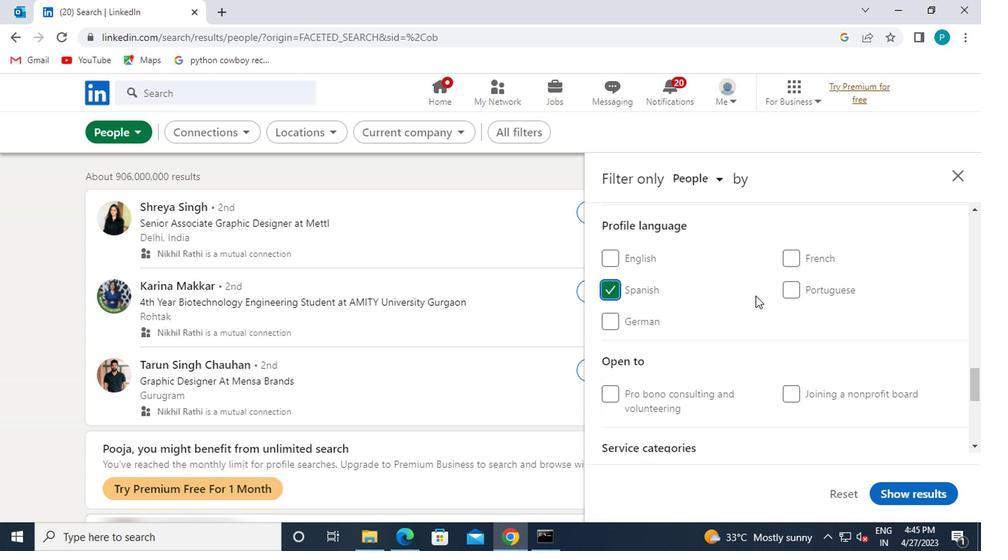 
Action: Mouse scrolled (787, 296) with delta (0, 1)
Screenshot: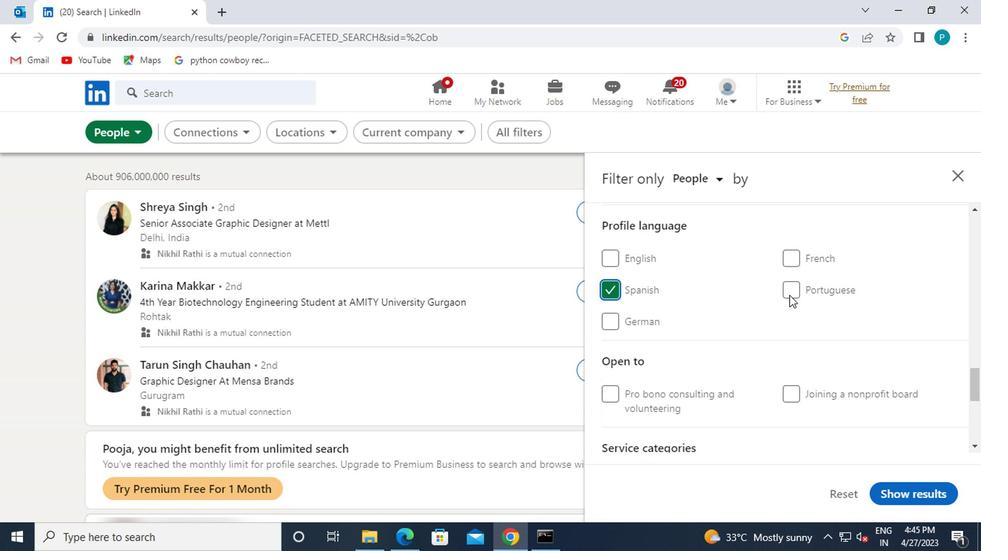 
Action: Mouse moved to (798, 298)
Screenshot: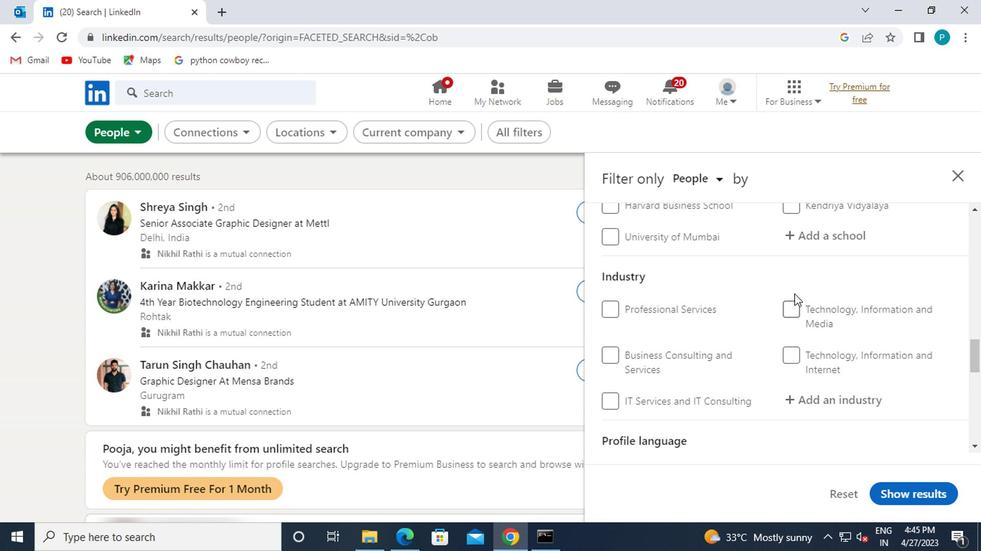 
Action: Mouse scrolled (798, 298) with delta (0, 0)
Screenshot: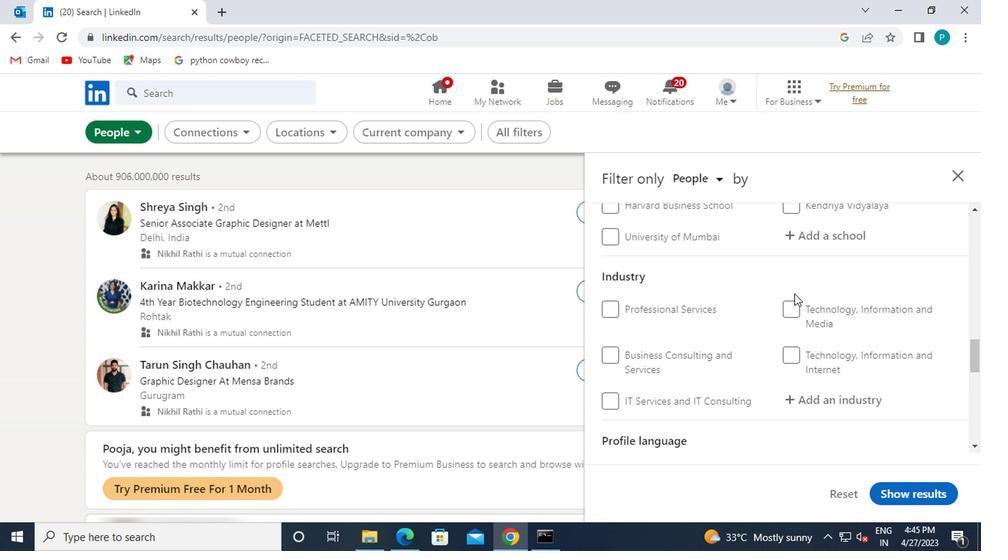 
Action: Mouse moved to (799, 298)
Screenshot: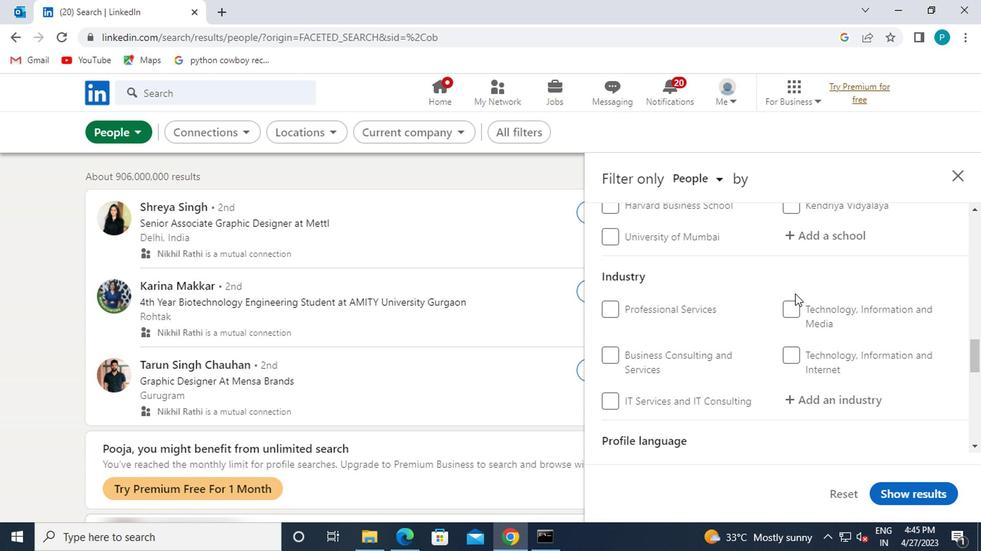 
Action: Mouse scrolled (799, 298) with delta (0, 0)
Screenshot: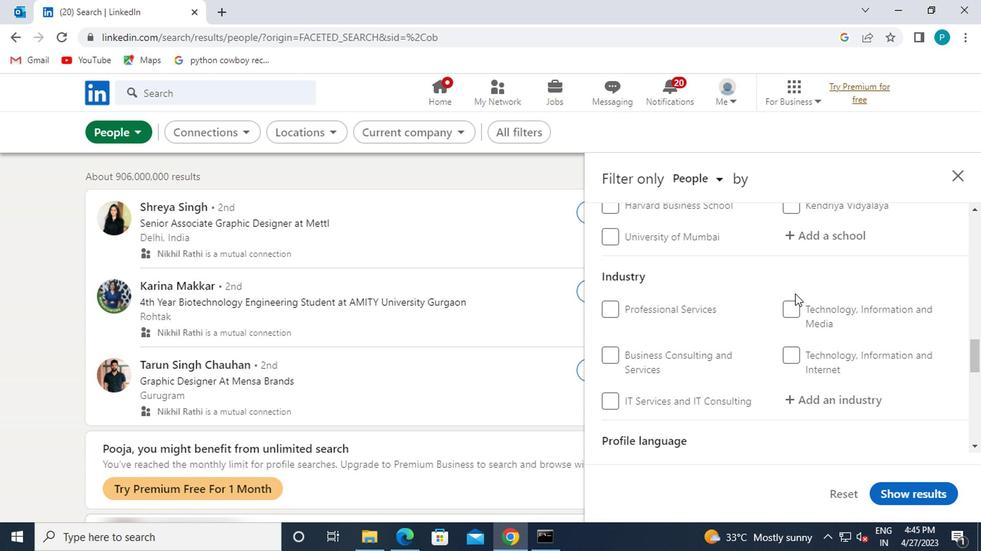 
Action: Mouse moved to (803, 299)
Screenshot: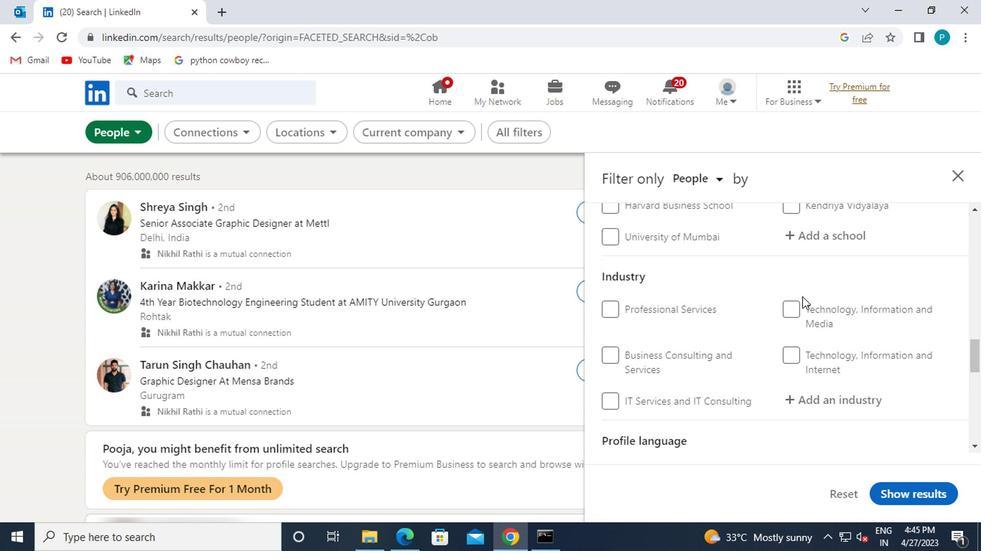 
Action: Mouse scrolled (803, 300) with delta (0, 1)
Screenshot: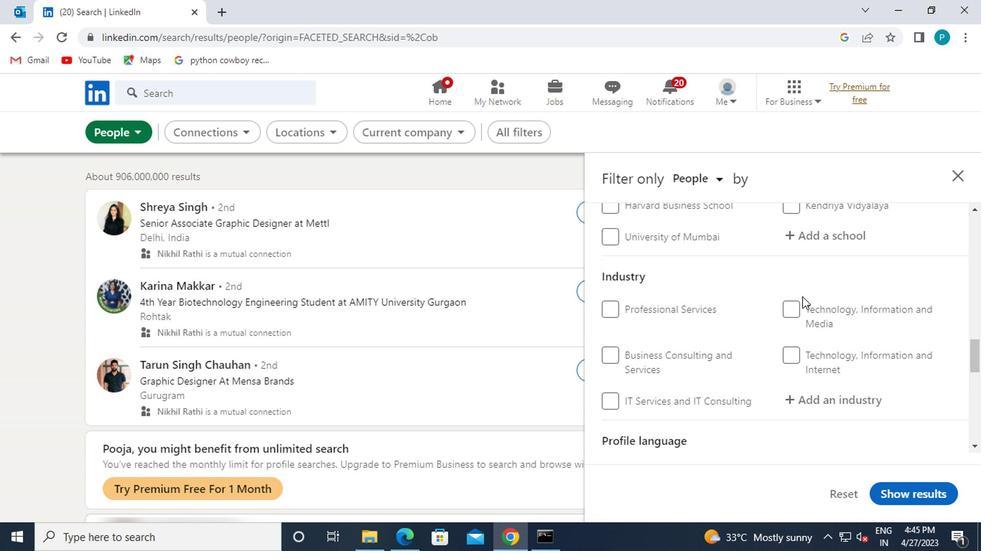 
Action: Mouse moved to (803, 300)
Screenshot: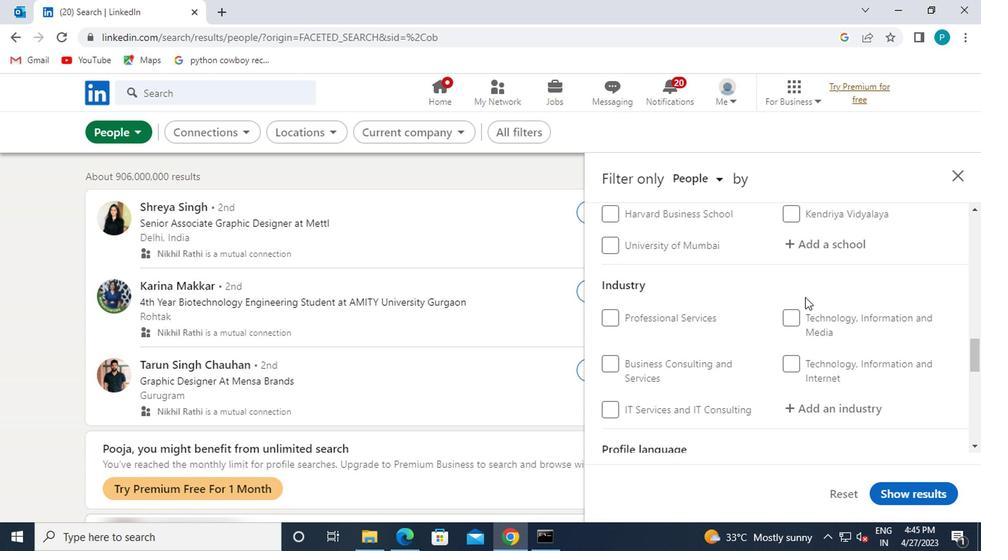 
Action: Mouse scrolled (803, 300) with delta (0, 0)
Screenshot: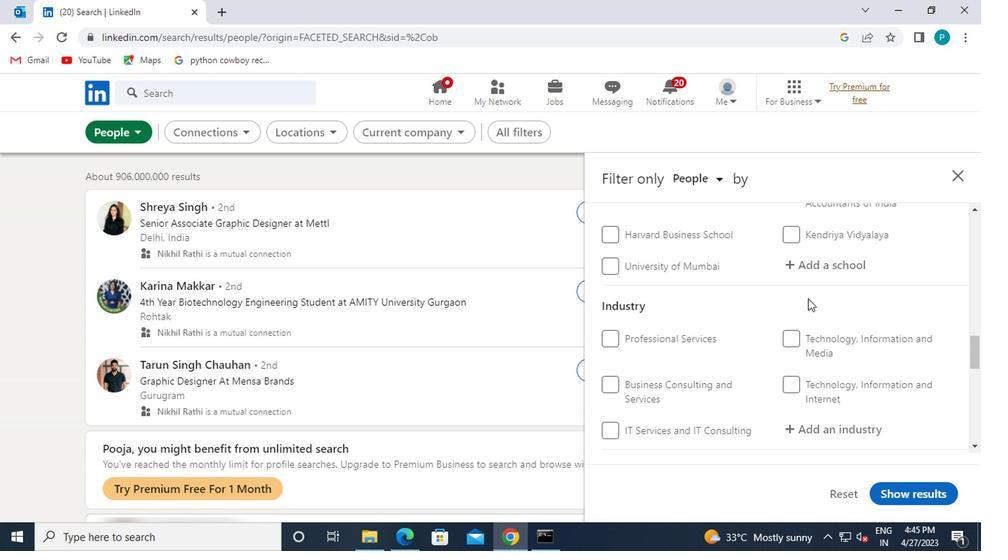 
Action: Mouse moved to (801, 300)
Screenshot: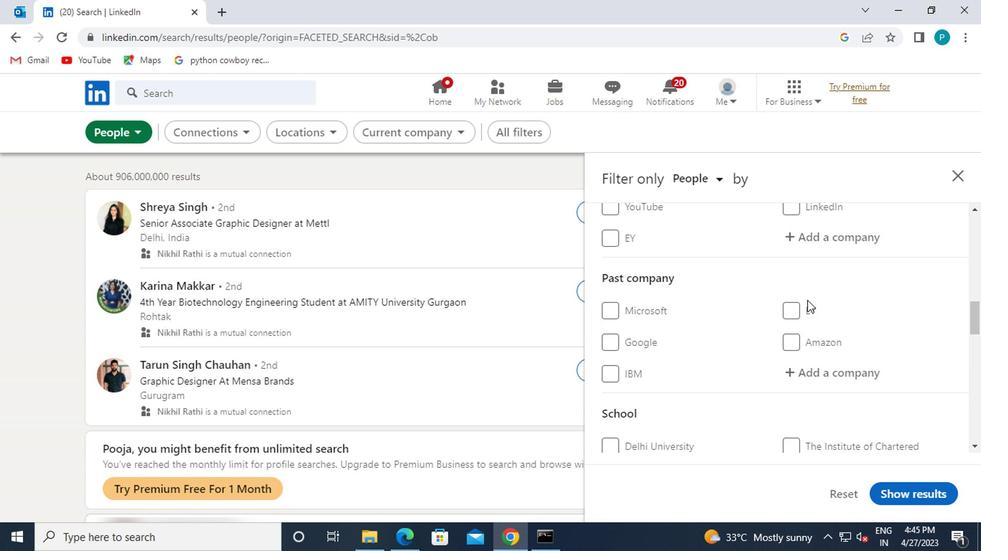 
Action: Mouse scrolled (801, 301) with delta (0, 1)
Screenshot: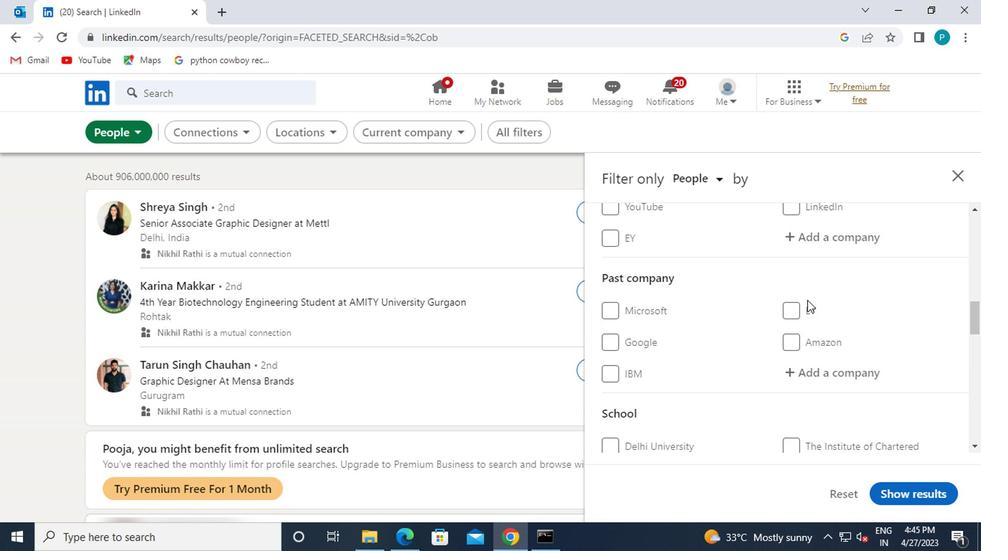 
Action: Mouse moved to (801, 304)
Screenshot: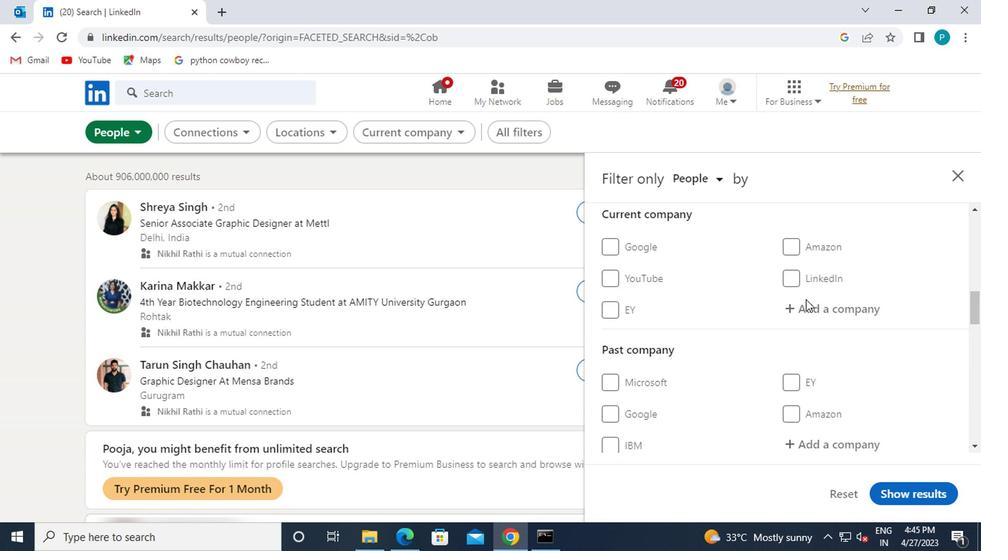 
Action: Mouse pressed left at (801, 304)
Screenshot: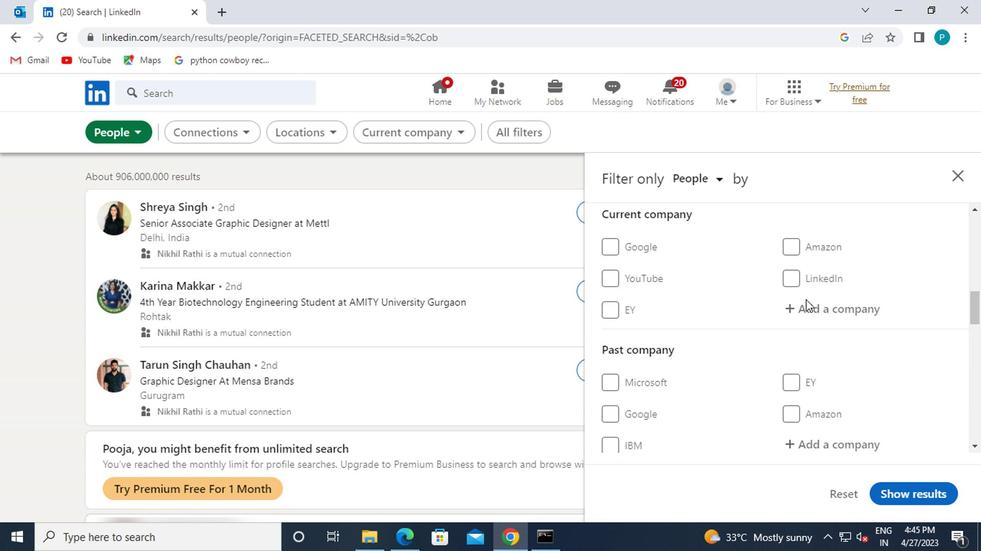
Action: Mouse moved to (792, 296)
Screenshot: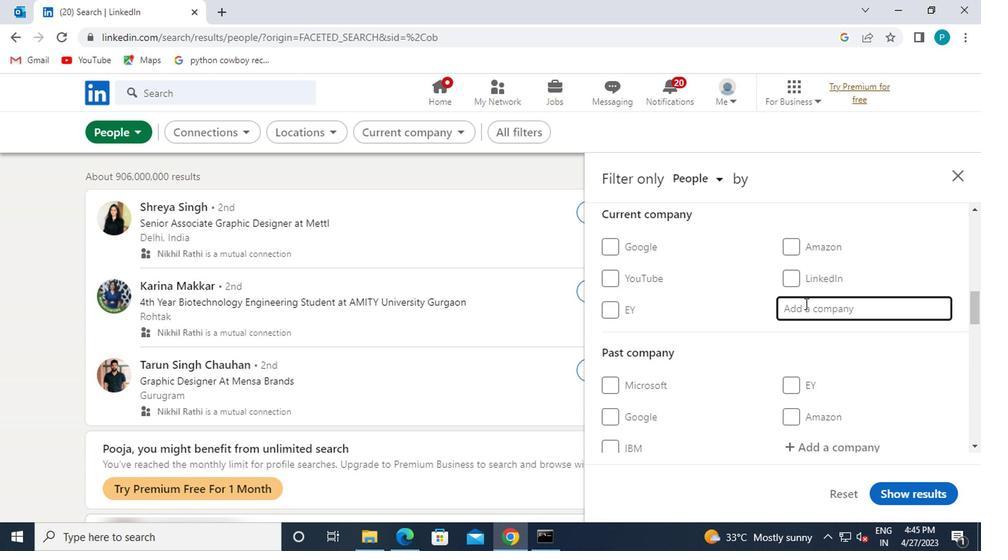 
Action: Key pressed <Key.caps_lock>A<Key.caps_lock>SPIRE
Screenshot: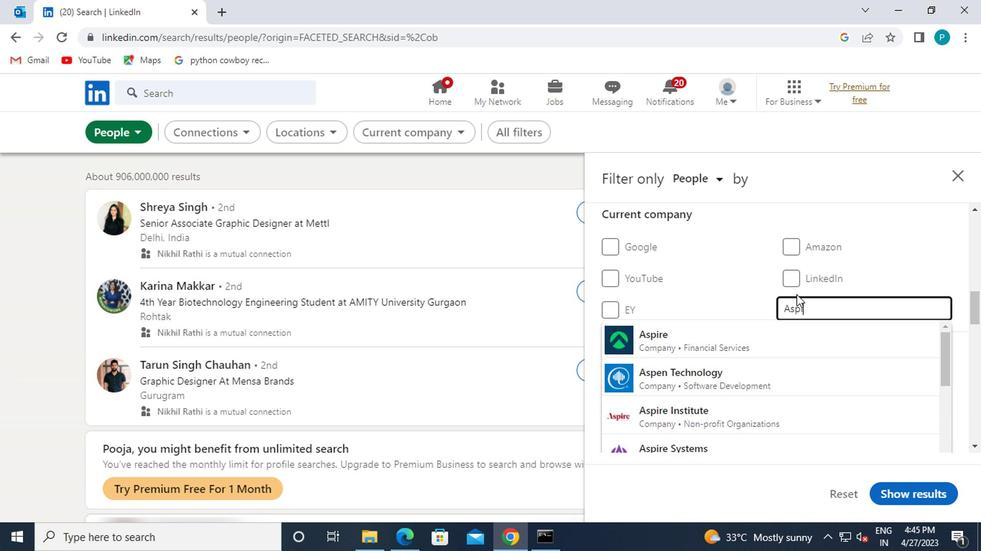 
Action: Mouse moved to (784, 418)
Screenshot: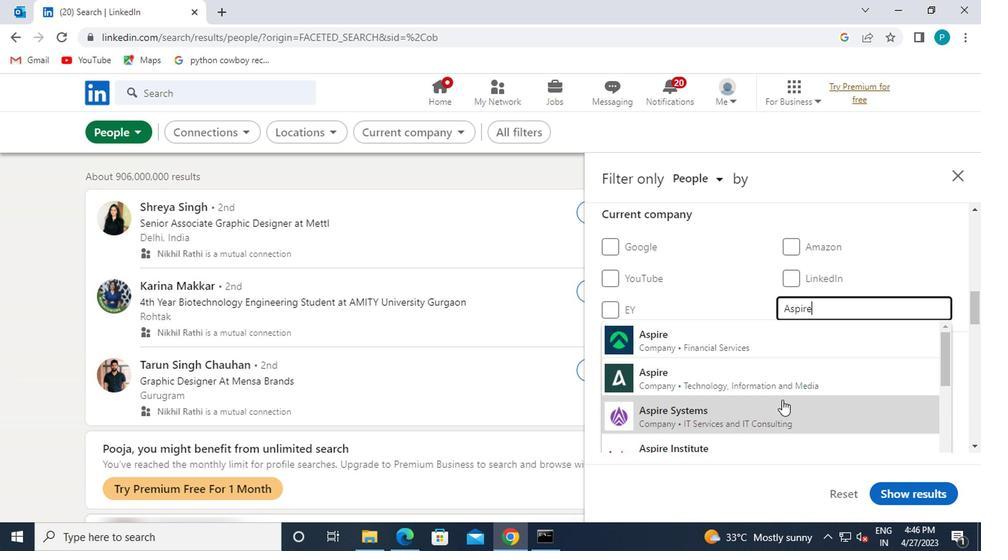 
Action: Mouse pressed left at (784, 418)
Screenshot: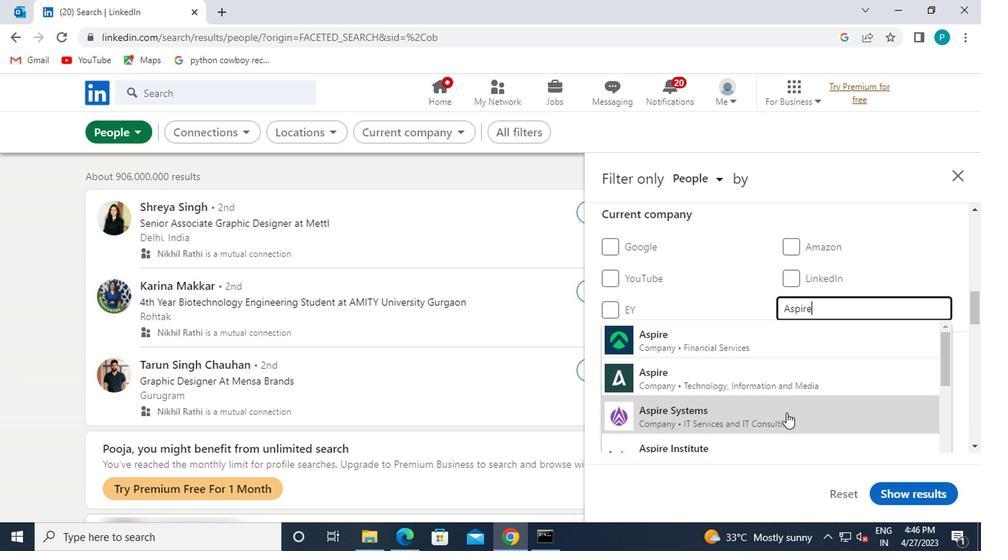 
Action: Mouse moved to (719, 348)
Screenshot: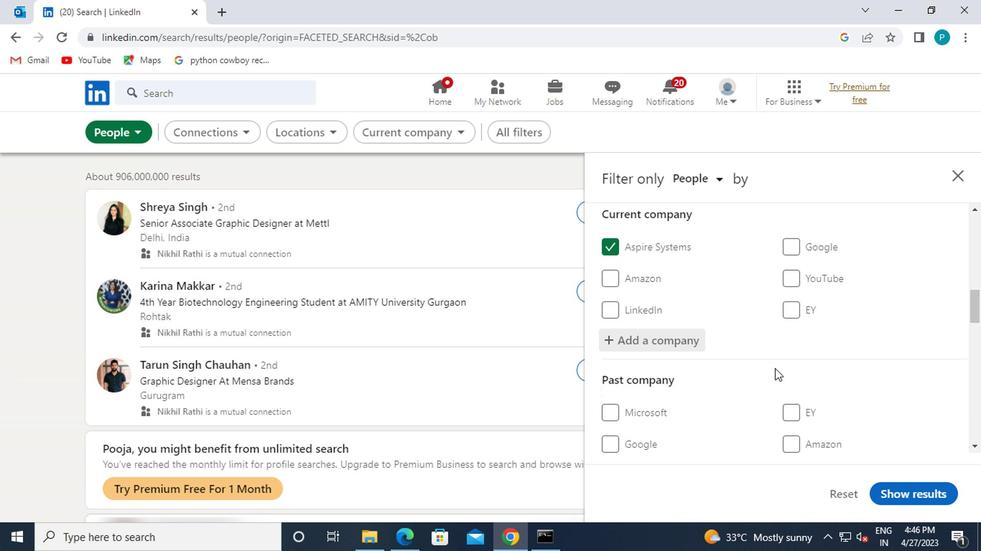 
Action: Mouse scrolled (719, 347) with delta (0, -1)
Screenshot: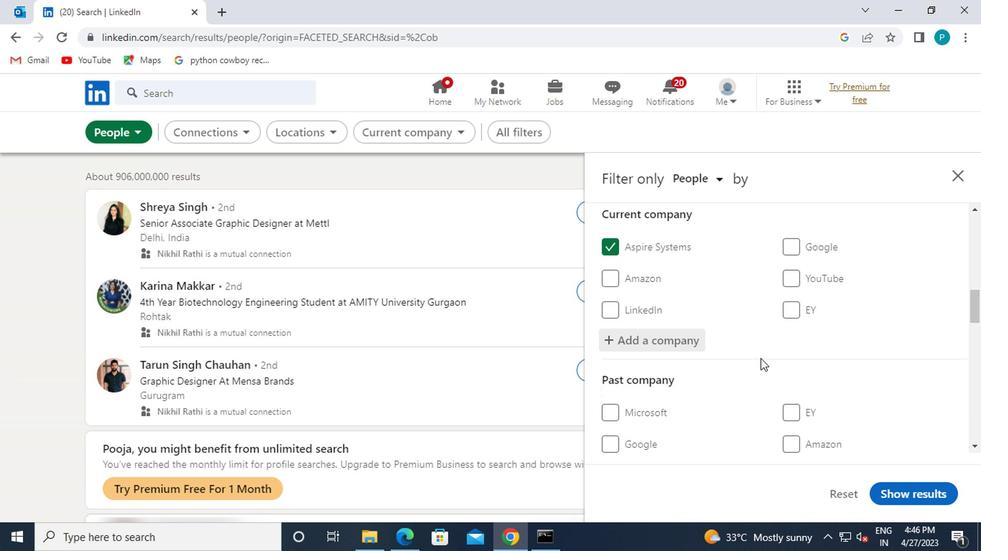 
Action: Mouse scrolled (719, 347) with delta (0, -1)
Screenshot: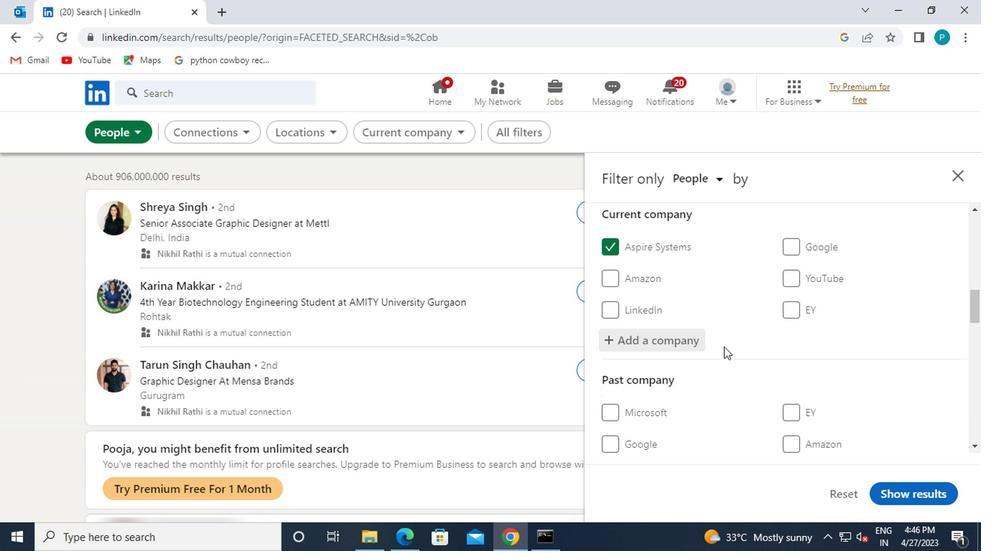 
Action: Mouse moved to (687, 349)
Screenshot: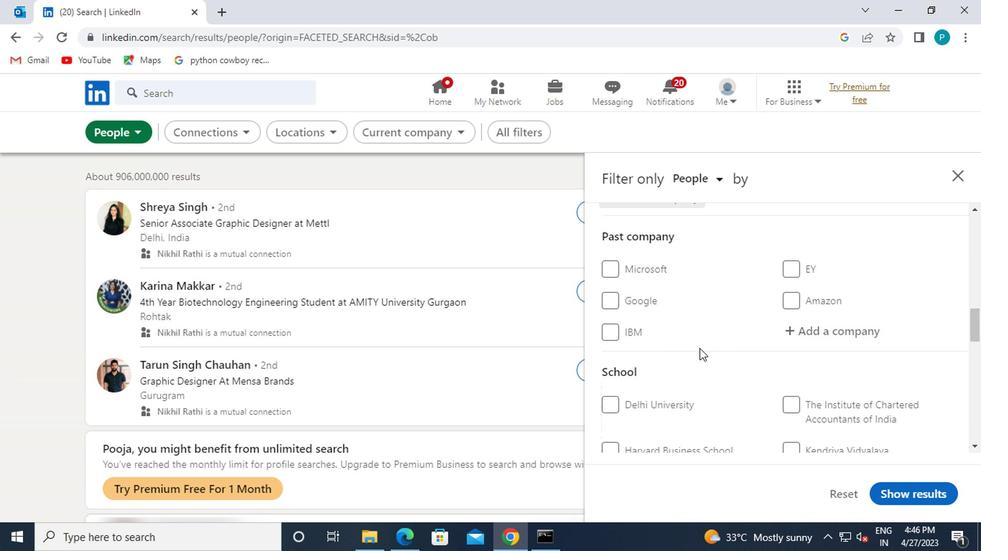 
Action: Mouse scrolled (687, 348) with delta (0, 0)
Screenshot: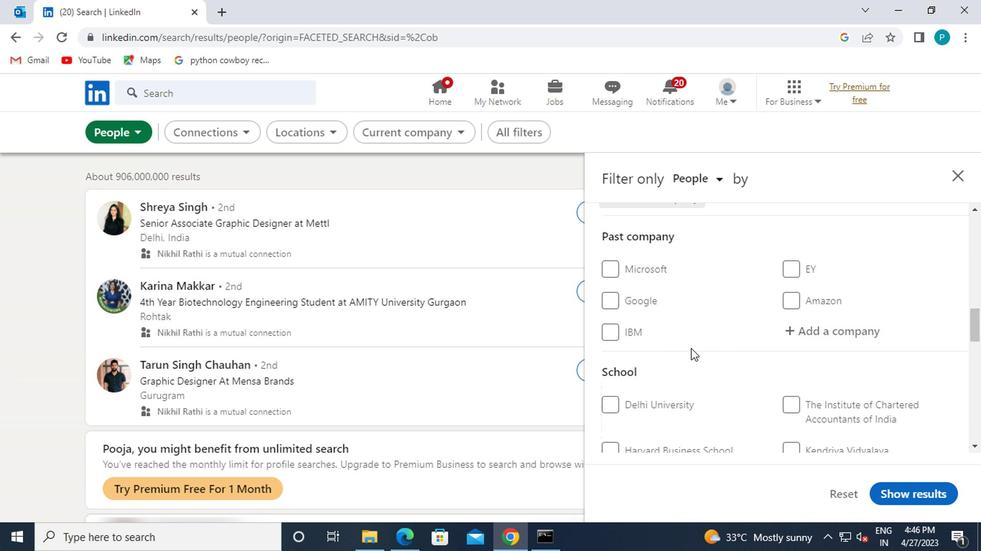 
Action: Mouse scrolled (687, 348) with delta (0, 0)
Screenshot: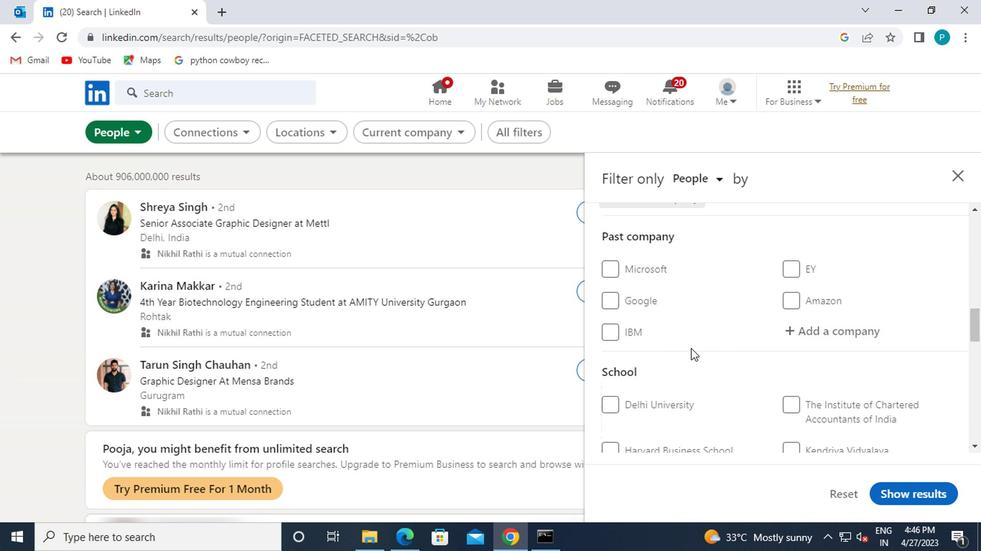 
Action: Mouse moved to (824, 343)
Screenshot: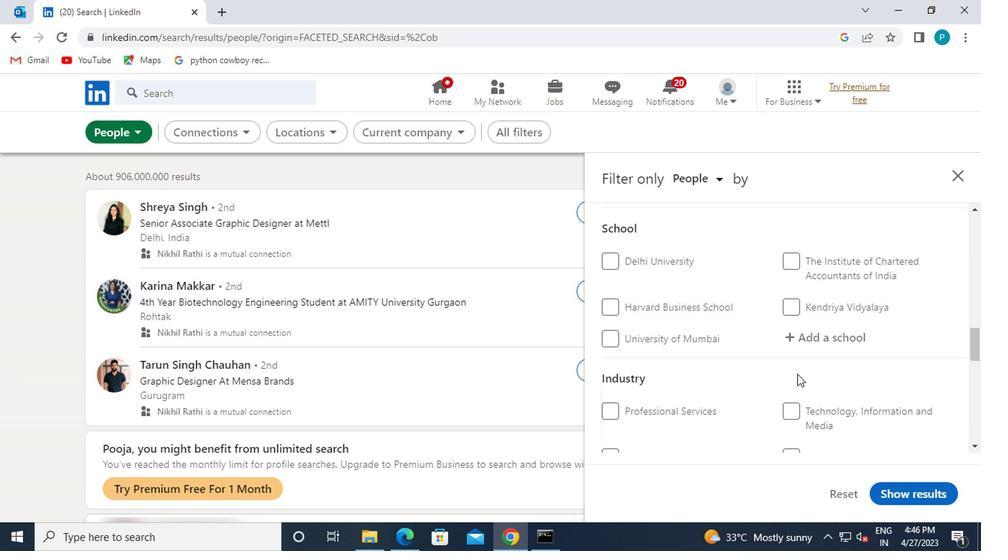 
Action: Mouse pressed left at (824, 343)
Screenshot: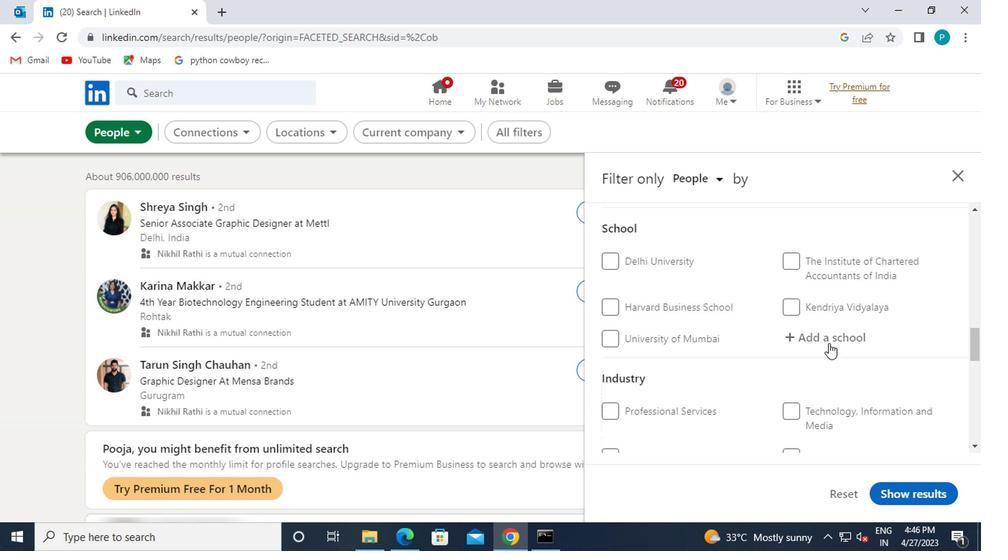 
Action: Mouse moved to (830, 368)
Screenshot: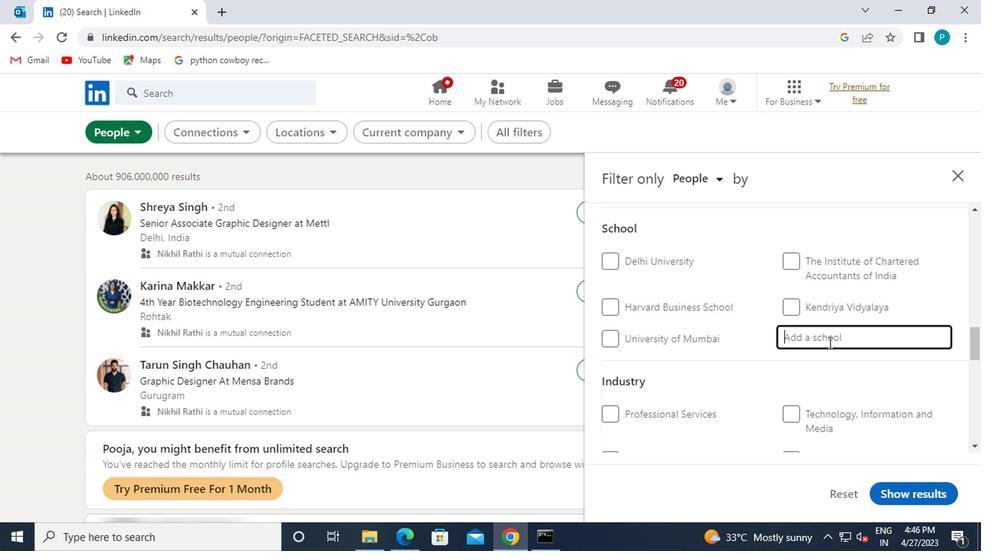 
Action: Key pressed <Key.caps_lock>S<Key.caps_lock>RI<Key.space><Key.caps_lock>K<Key.caps_lock>RISHNA
Screenshot: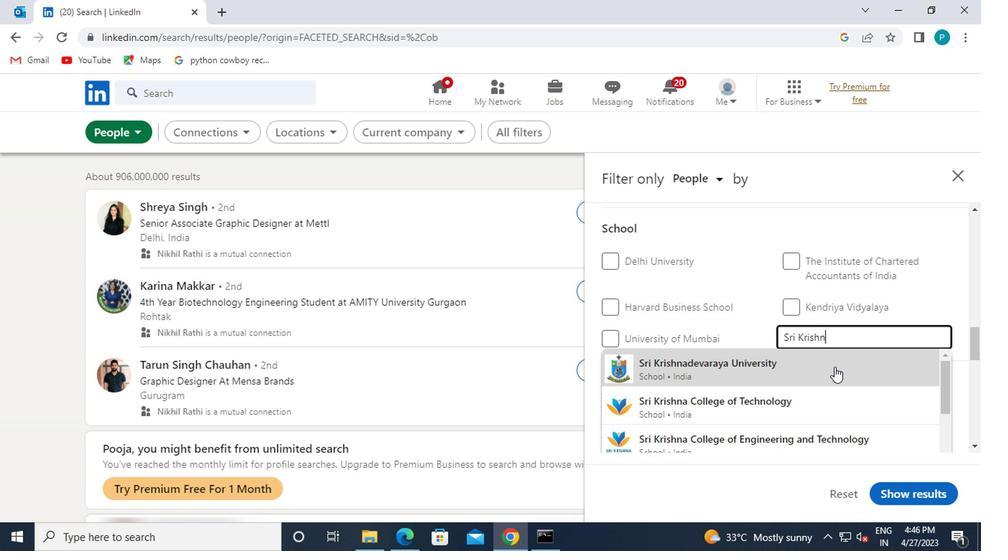 
Action: Mouse moved to (782, 399)
Screenshot: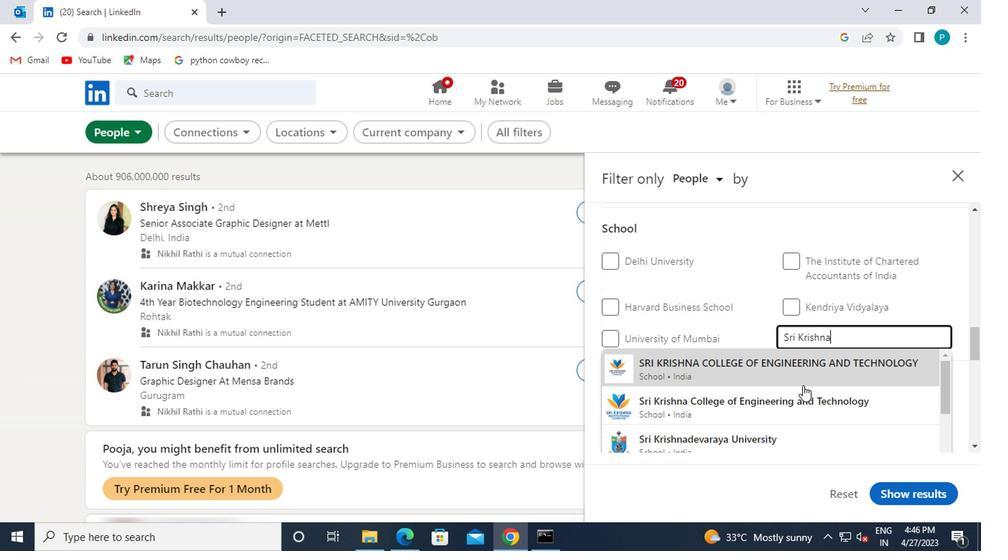 
Action: Mouse pressed left at (782, 399)
Screenshot: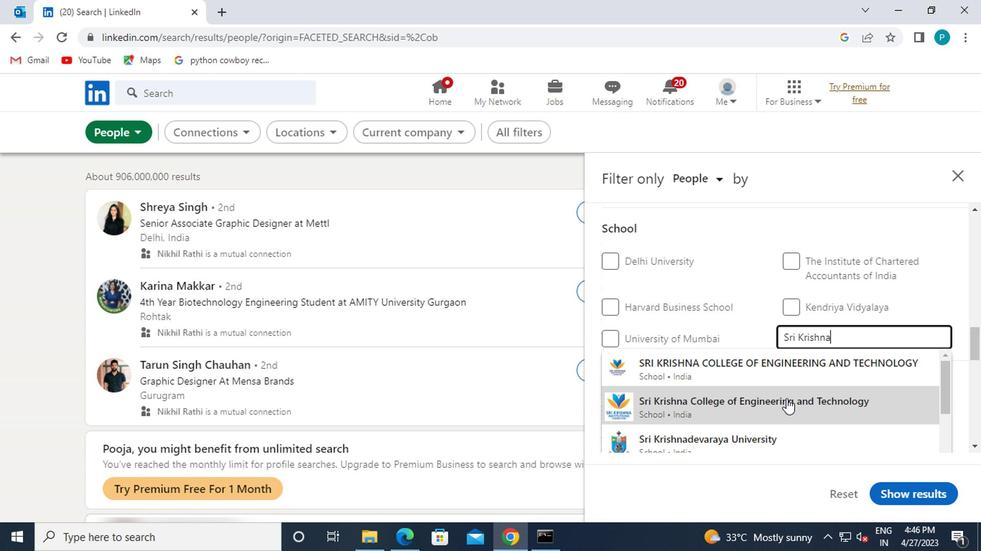 
Action: Mouse moved to (785, 390)
Screenshot: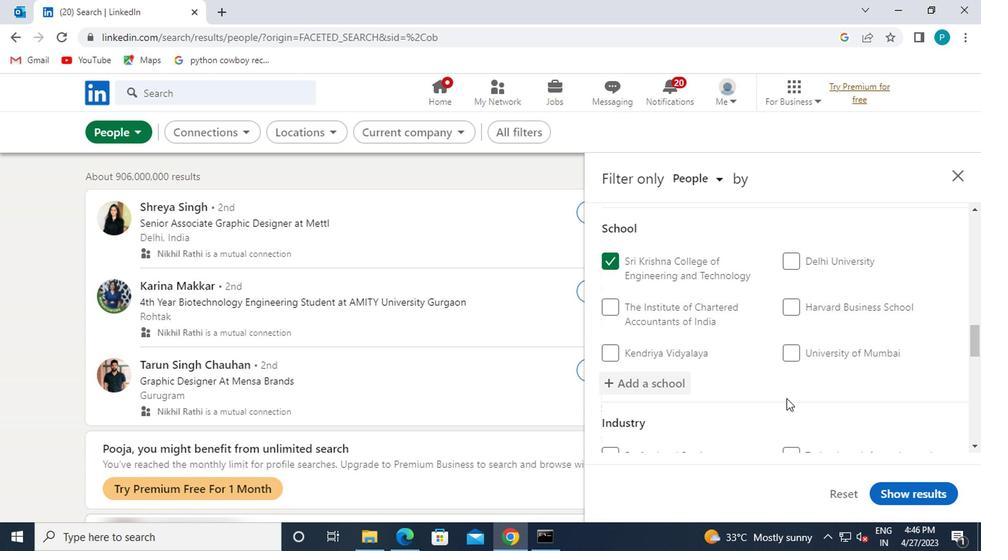 
Action: Mouse scrolled (785, 389) with delta (0, 0)
Screenshot: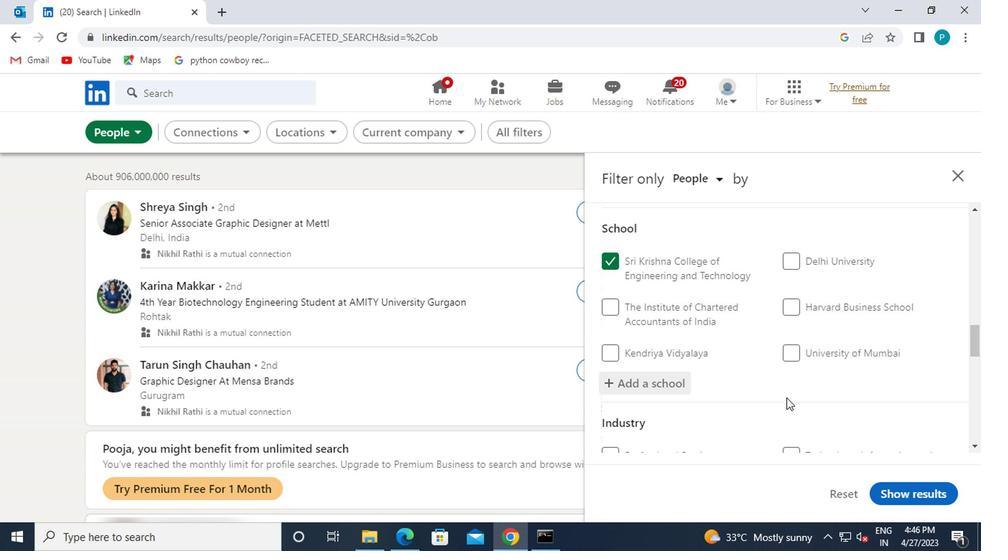 
Action: Mouse scrolled (785, 389) with delta (0, 0)
Screenshot: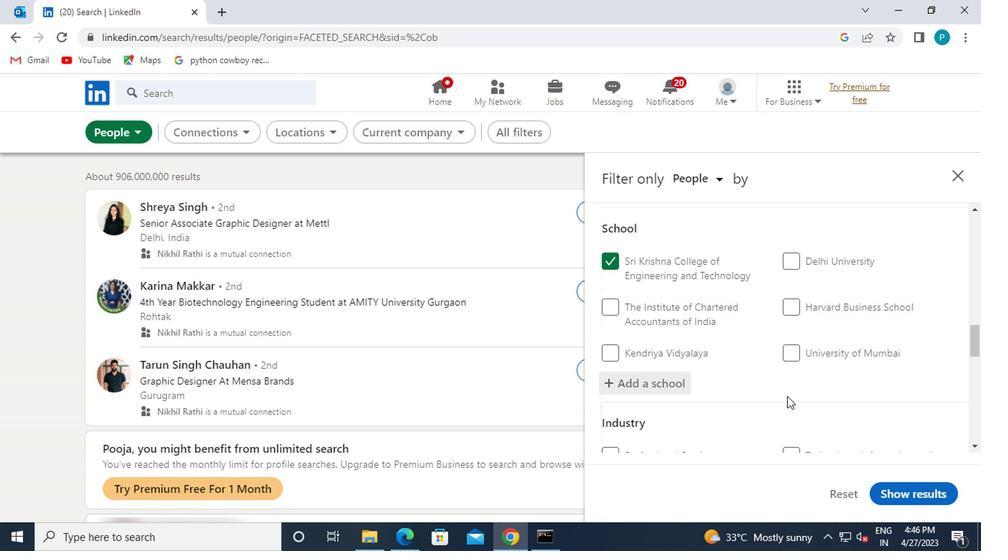 
Action: Mouse scrolled (785, 389) with delta (0, 0)
Screenshot: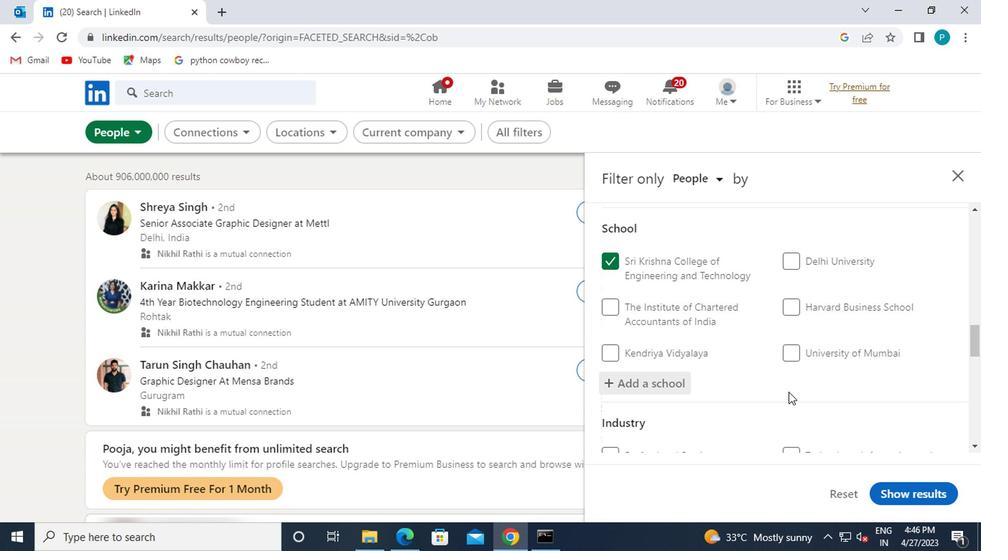 
Action: Mouse moved to (803, 327)
Screenshot: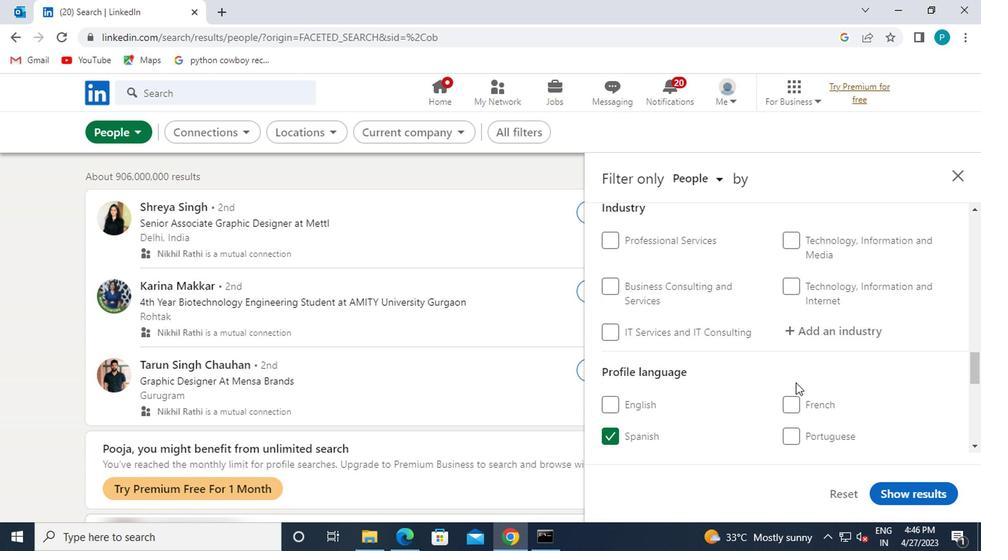 
Action: Mouse pressed left at (803, 327)
Screenshot: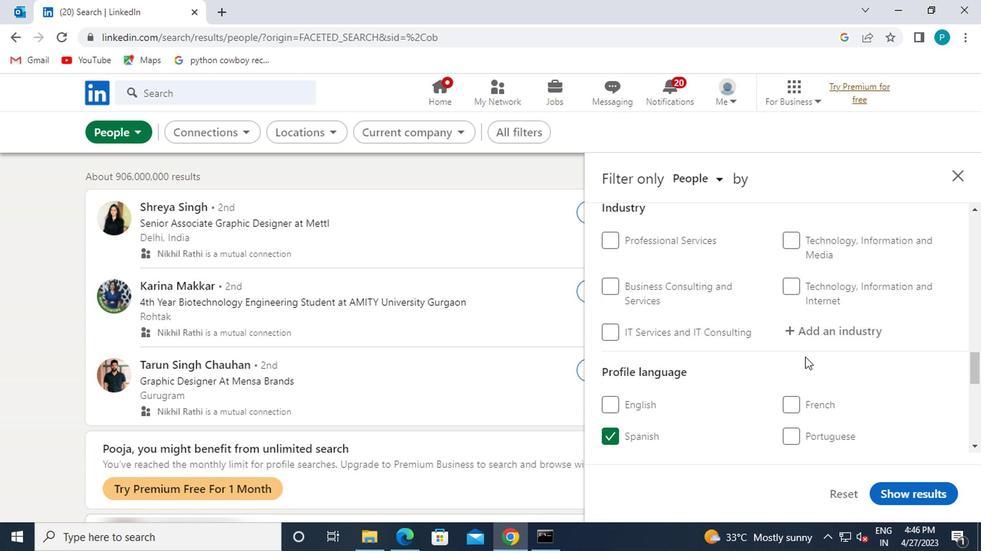 
Action: Mouse moved to (792, 390)
Screenshot: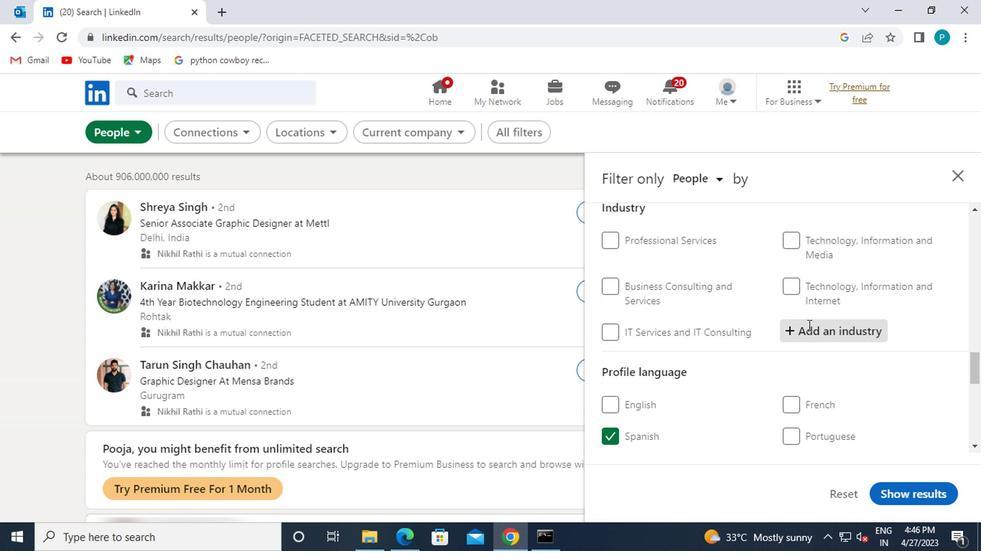 
Action: Key pressed <Key.caps_lock>O<Key.caps_lock>UT
Screenshot: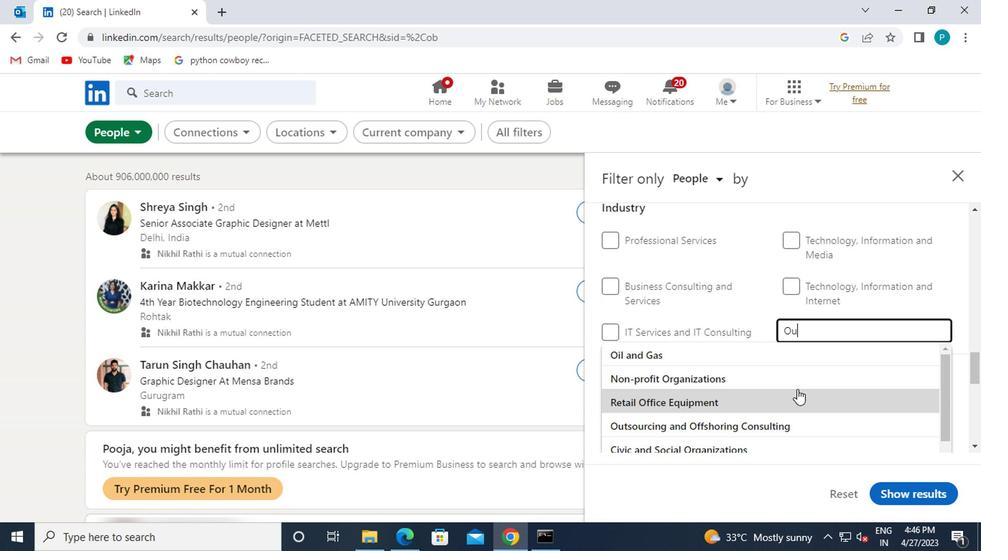 
Action: Mouse moved to (729, 356)
Screenshot: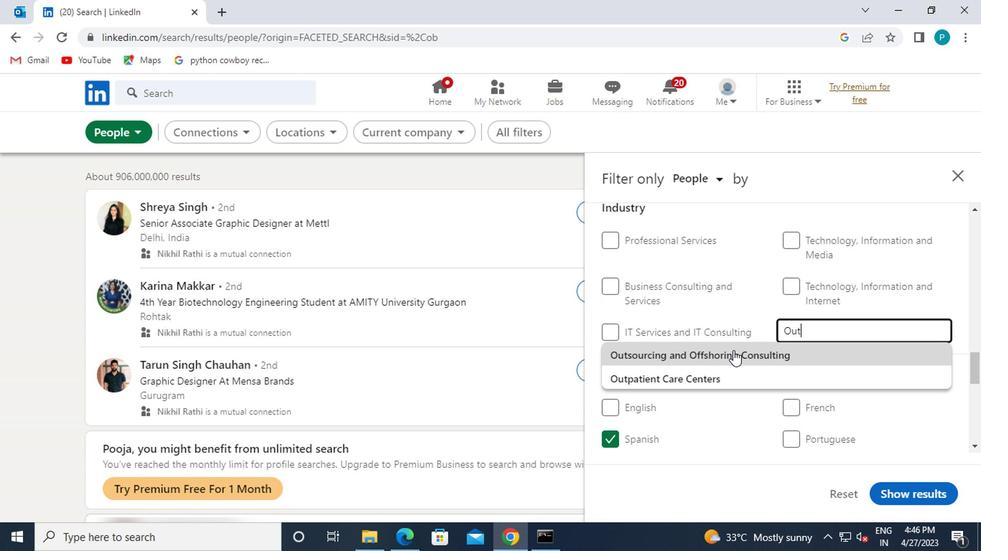 
Action: Mouse pressed left at (729, 356)
Screenshot: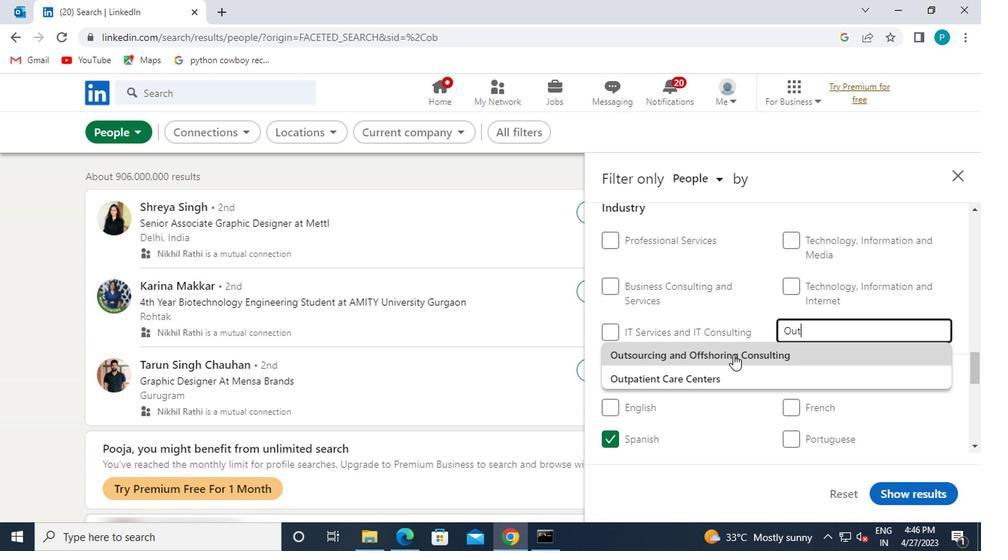 
Action: Mouse scrolled (729, 355) with delta (0, 0)
Screenshot: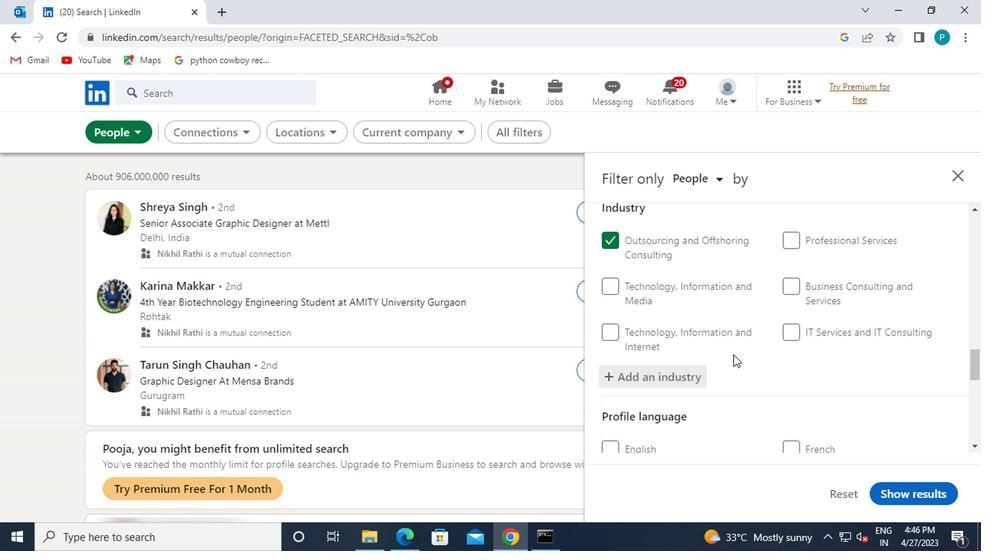 
Action: Mouse scrolled (729, 355) with delta (0, 0)
Screenshot: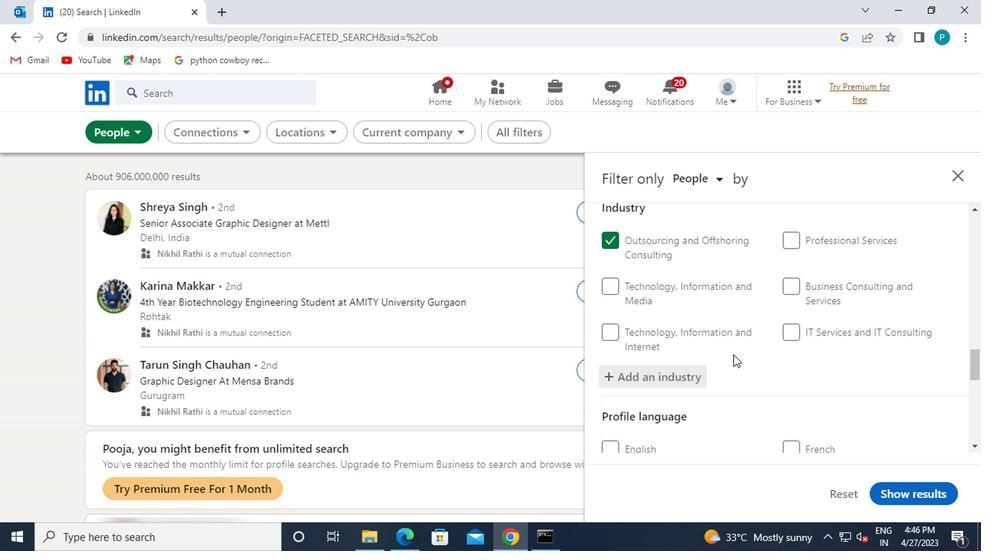 
Action: Mouse scrolled (729, 355) with delta (0, 0)
Screenshot: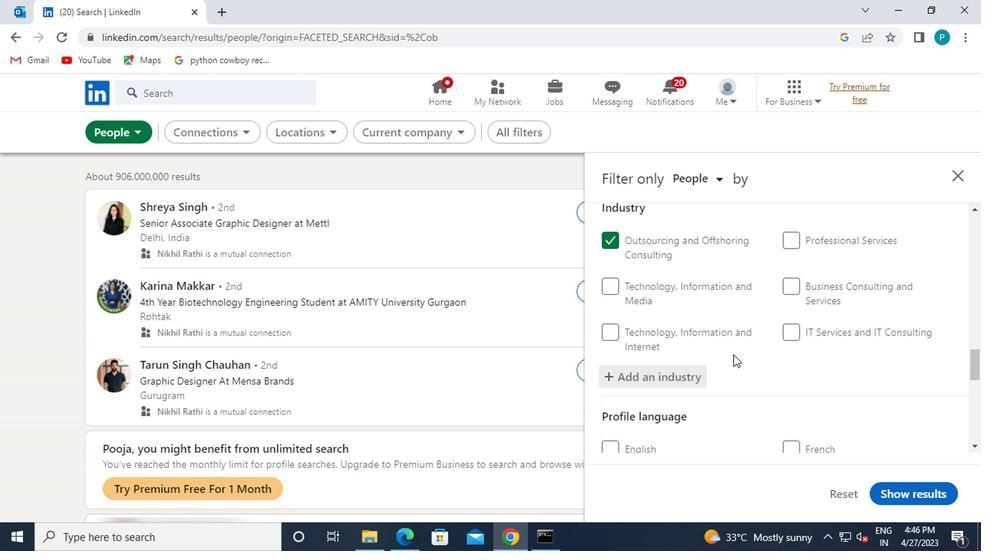 
Action: Mouse moved to (812, 390)
Screenshot: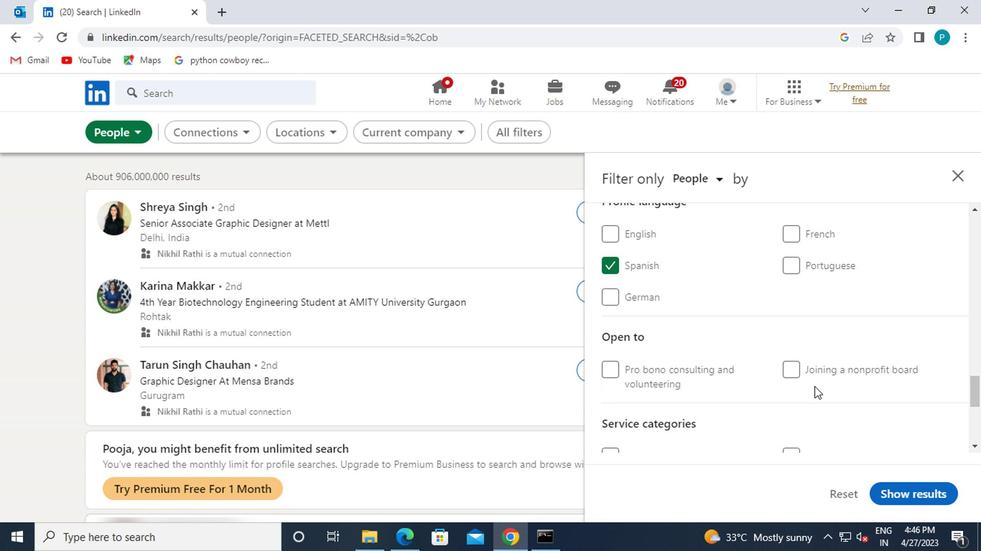 
Action: Mouse scrolled (812, 389) with delta (0, 0)
Screenshot: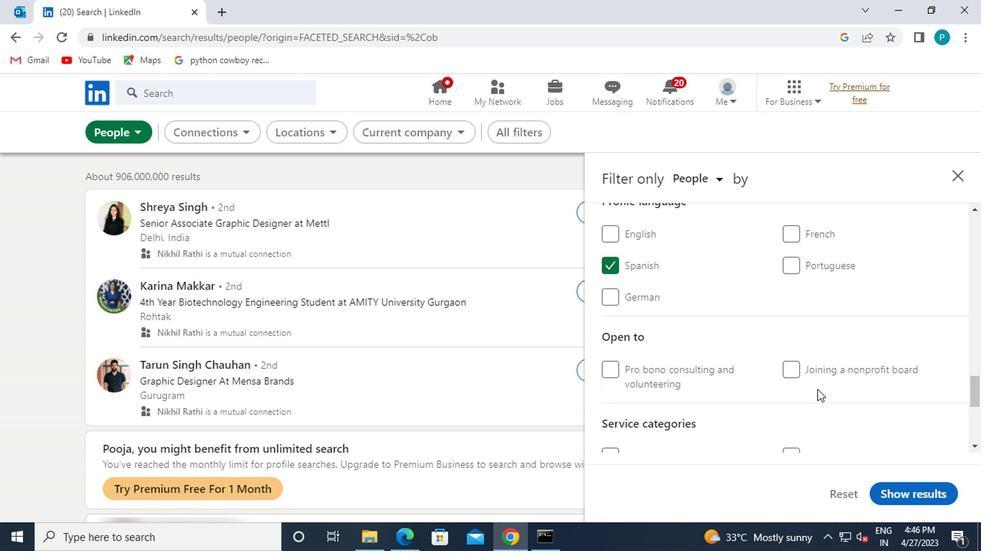 
Action: Mouse scrolled (812, 389) with delta (0, 0)
Screenshot: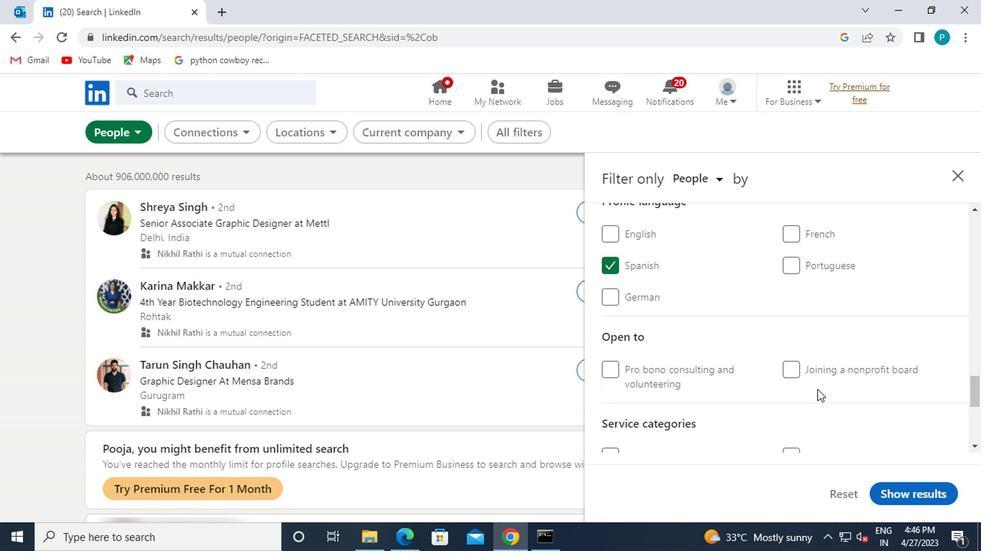 
Action: Mouse moved to (802, 367)
Screenshot: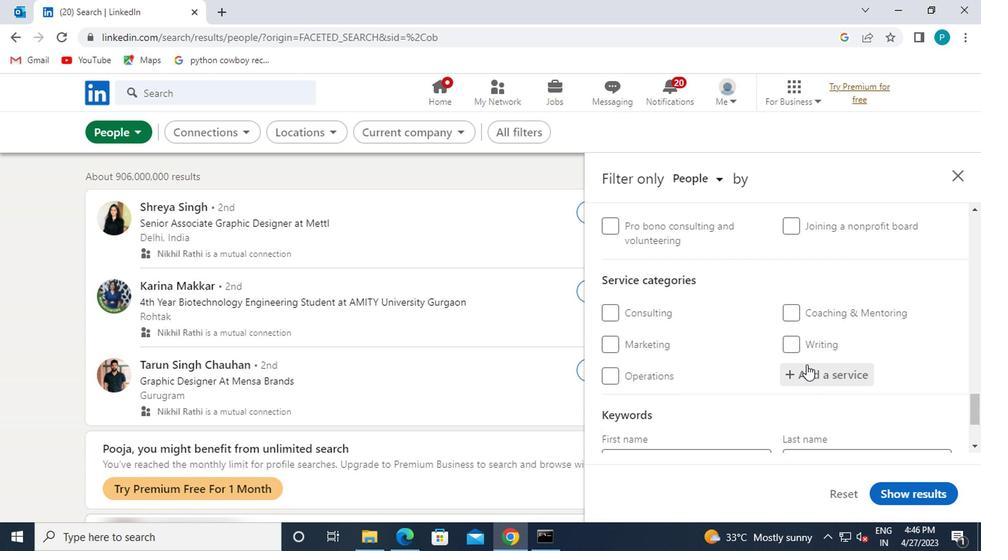 
Action: Mouse pressed left at (802, 367)
Screenshot: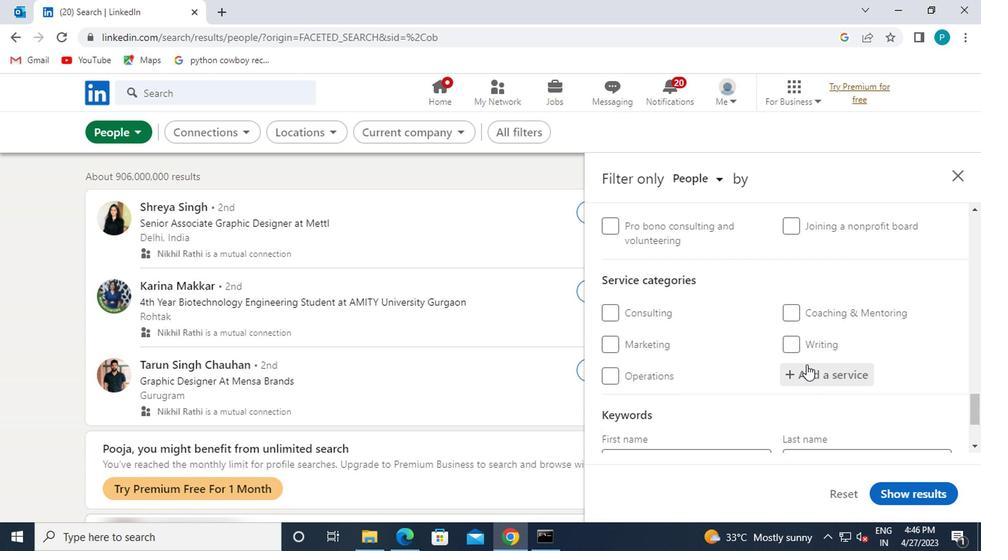 
Action: Key pressed <Key.caps_lock>S<Key.caps_lock>OC
Screenshot: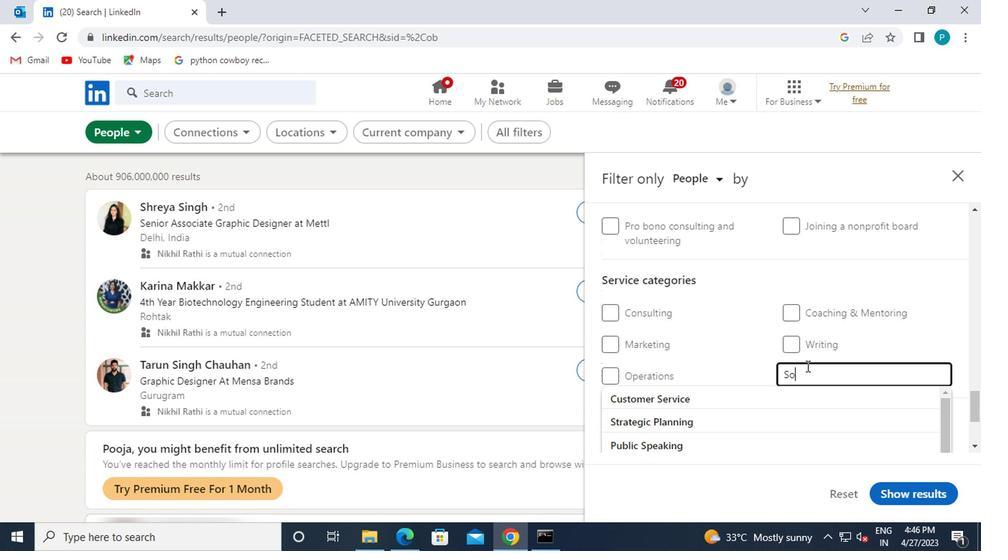 
Action: Mouse moved to (748, 405)
Screenshot: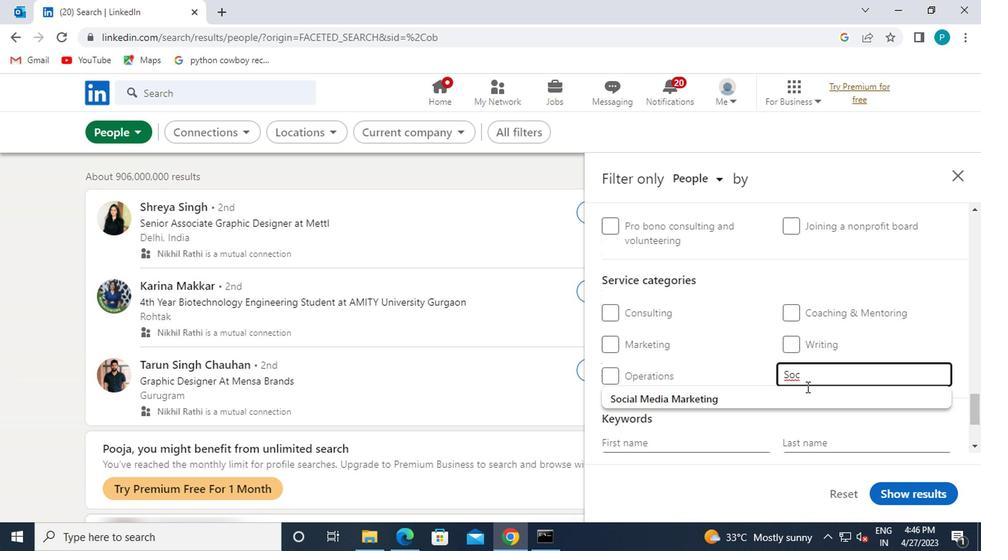 
Action: Mouse pressed left at (748, 405)
Screenshot: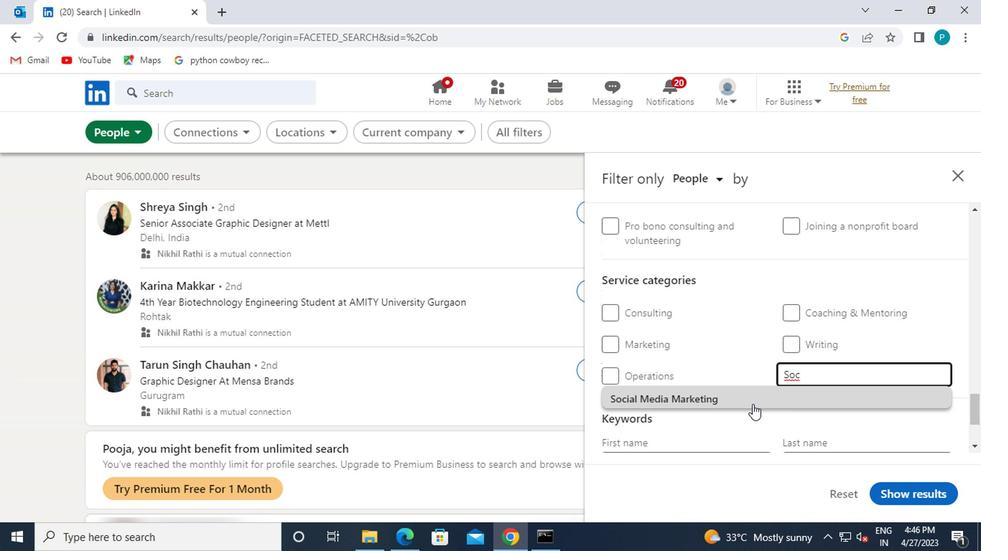 
Action: Mouse moved to (730, 381)
Screenshot: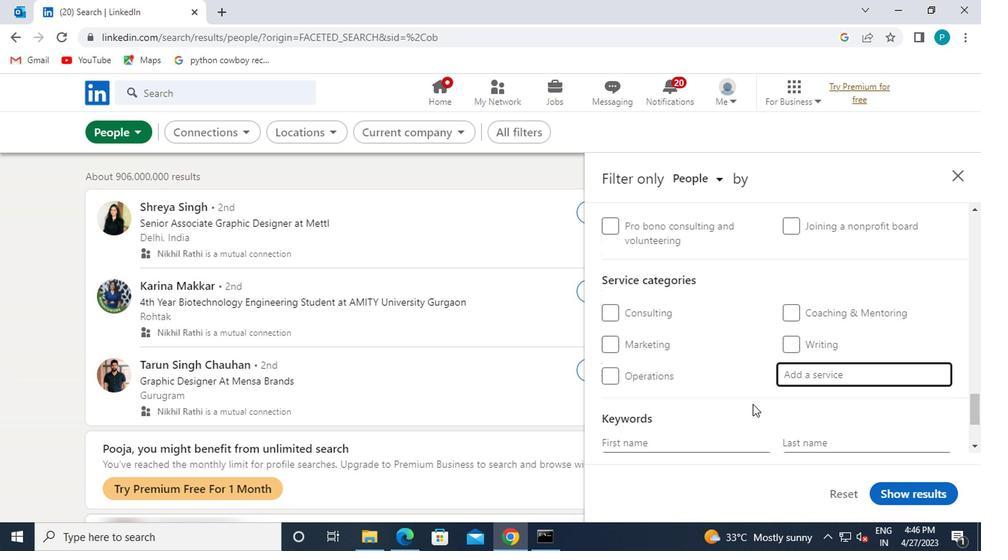 
Action: Mouse scrolled (730, 380) with delta (0, -1)
Screenshot: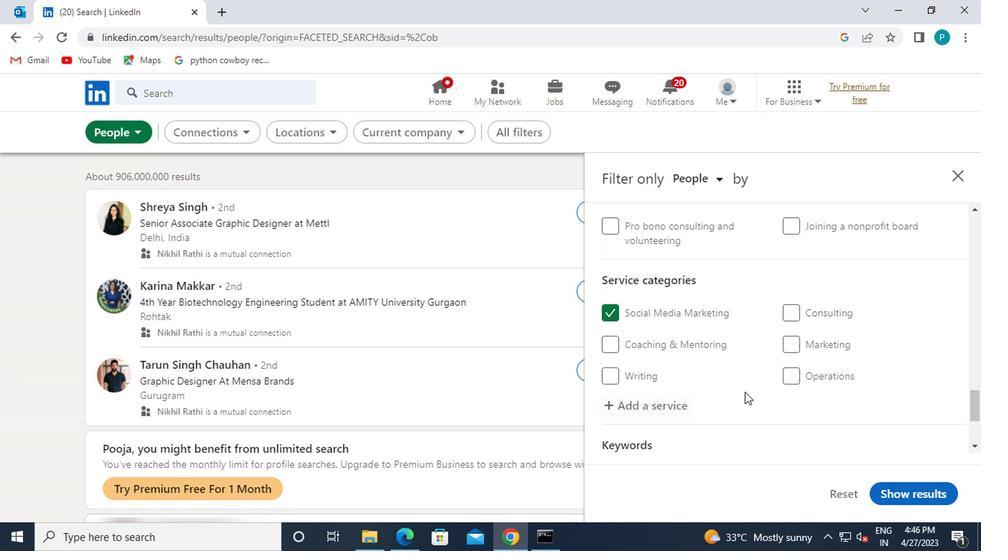 
Action: Mouse scrolled (730, 380) with delta (0, -1)
Screenshot: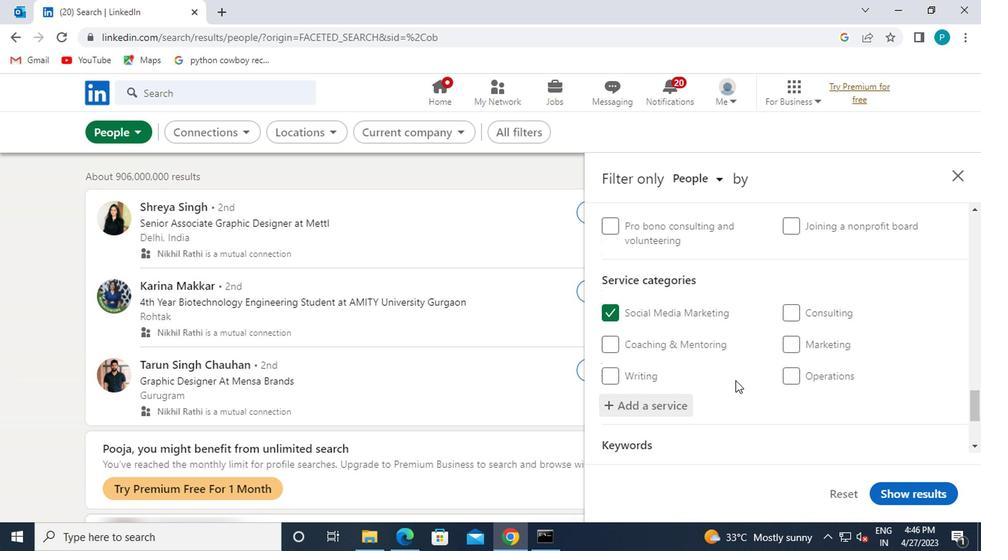 
Action: Mouse scrolled (730, 380) with delta (0, -1)
Screenshot: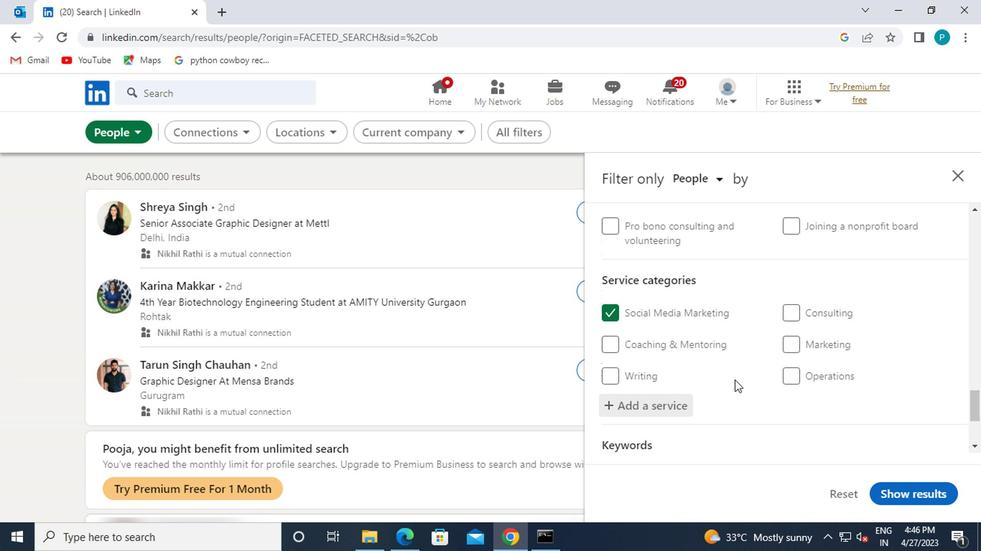 
Action: Mouse moved to (683, 392)
Screenshot: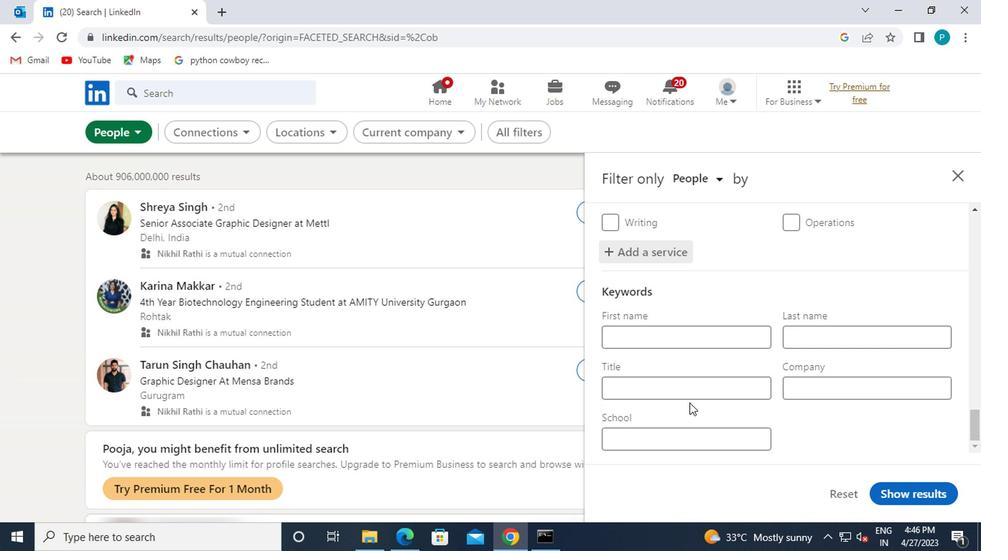 
Action: Mouse pressed left at (683, 392)
Screenshot: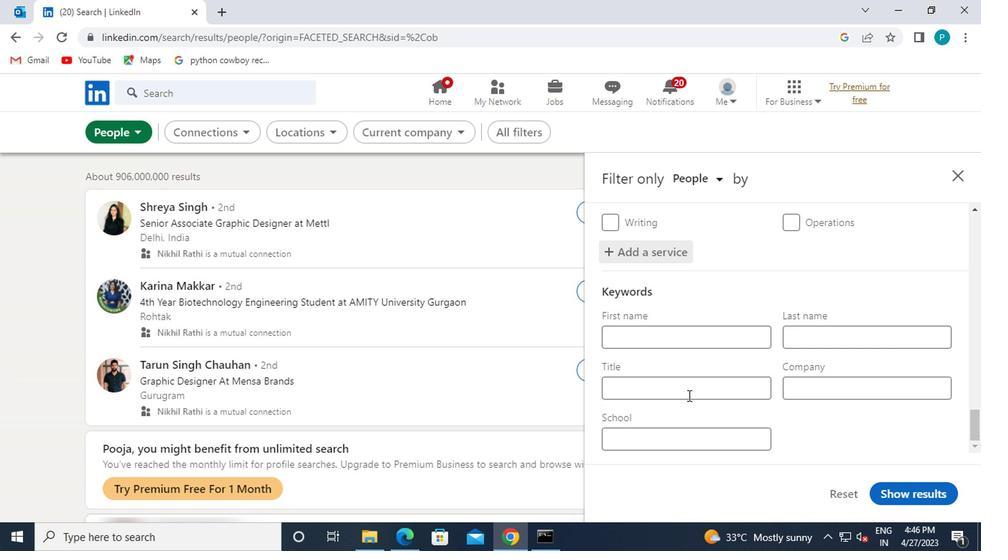 
Action: Key pressed <Key.caps_lock>D<Key.caps_lock>IRECTOR<Key.space>OF<Key.space><Key.caps_lock>TH<Key.backspace><Key.caps_lock>HE<Key.space><Key.backspace><Key.backspace><Key.backspace><Key.backspace><Key.space><Key.caps_lock>F<Key.caps_lock>IRST<Key.space>
Screenshot: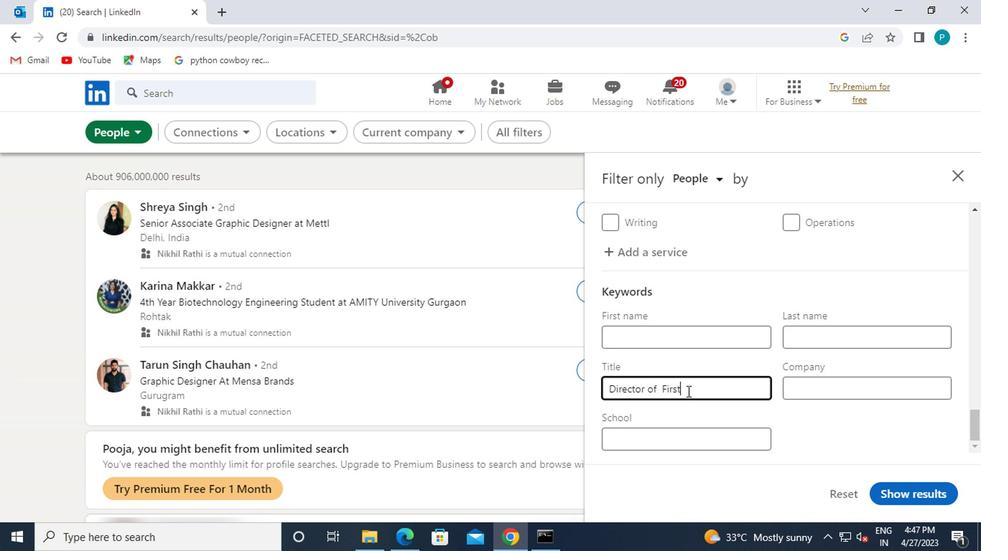 
Action: Mouse moved to (351, 314)
Screenshot: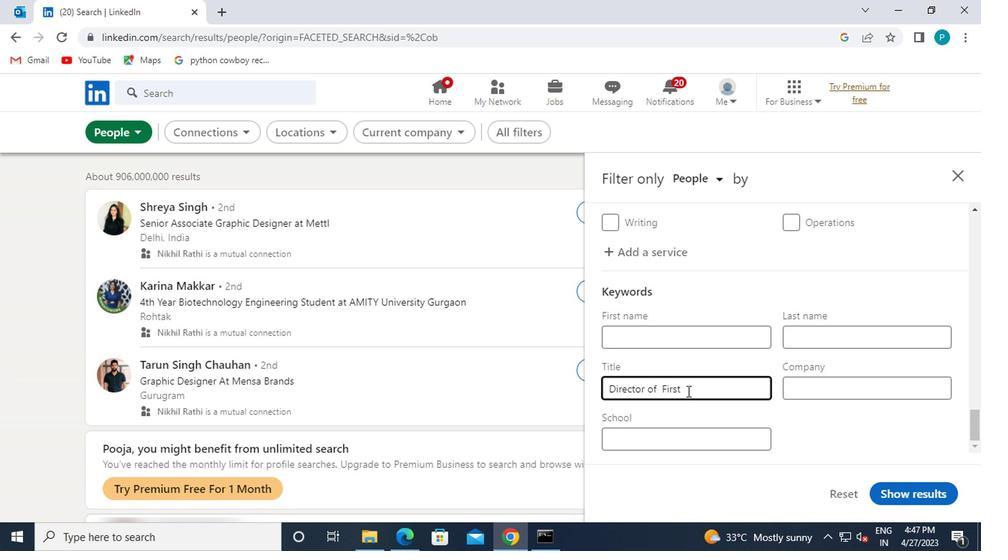 
Action: Key pressed <Key.caps_lock>I<Key.caps_lock>MPRESSION
Screenshot: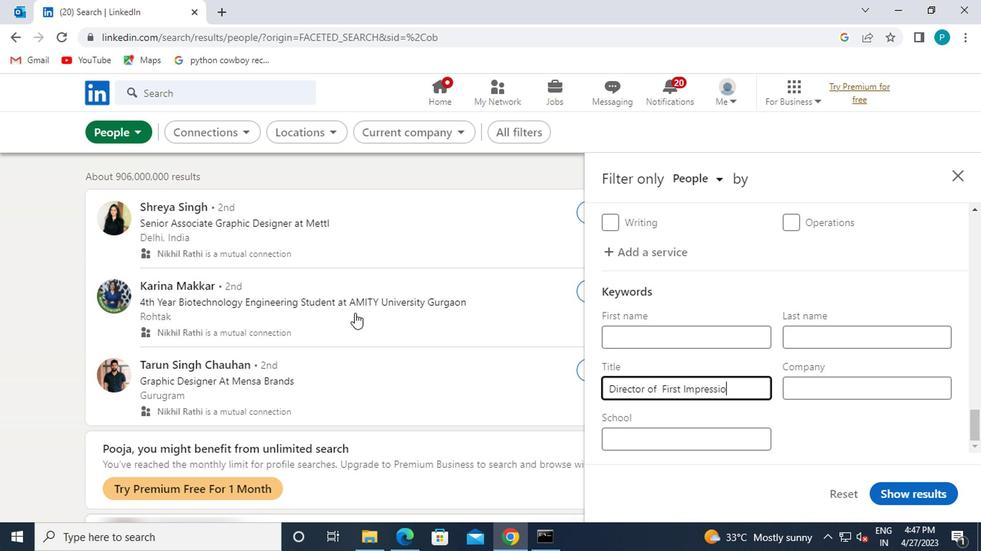 
Action: Mouse moved to (914, 491)
Screenshot: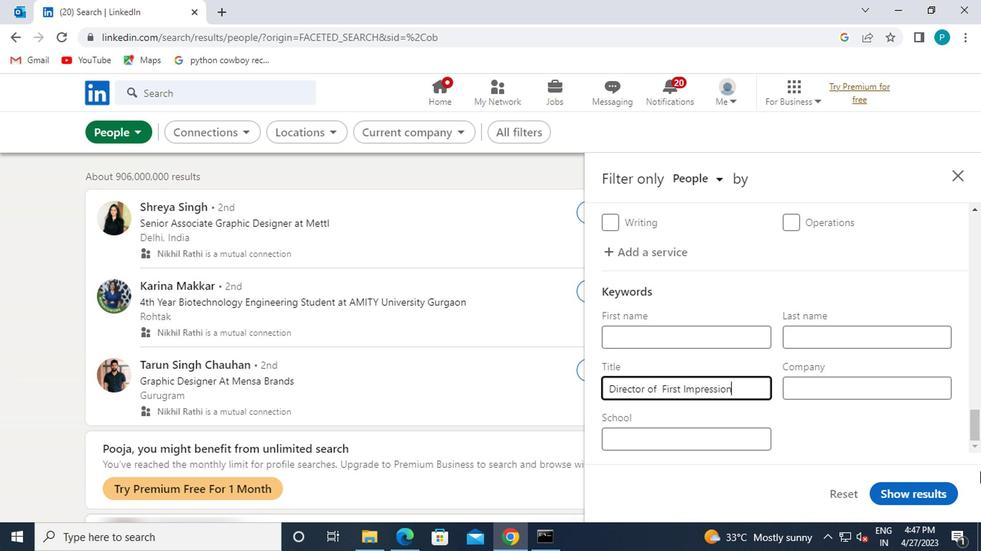 
Action: Mouse pressed left at (914, 491)
Screenshot: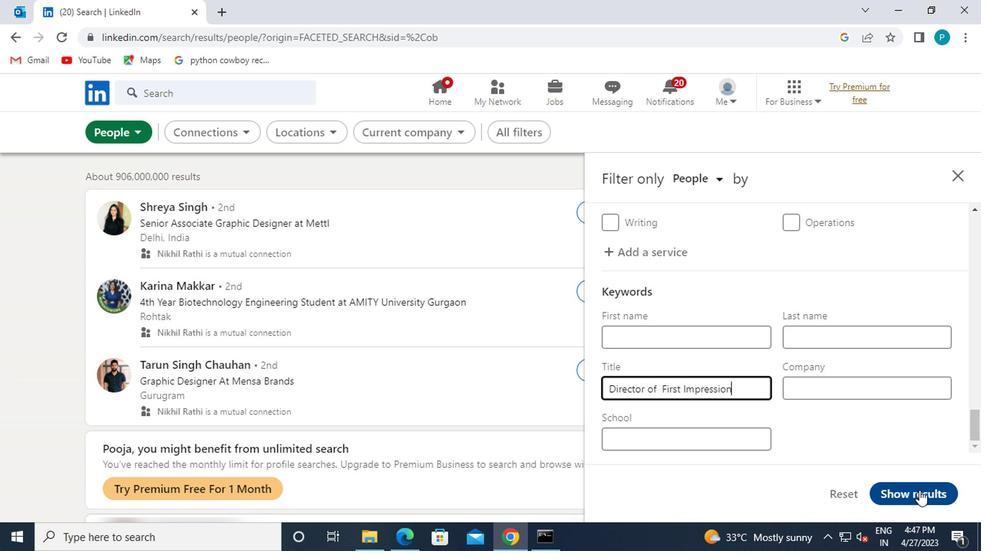 
Action: Mouse moved to (914, 491)
Screenshot: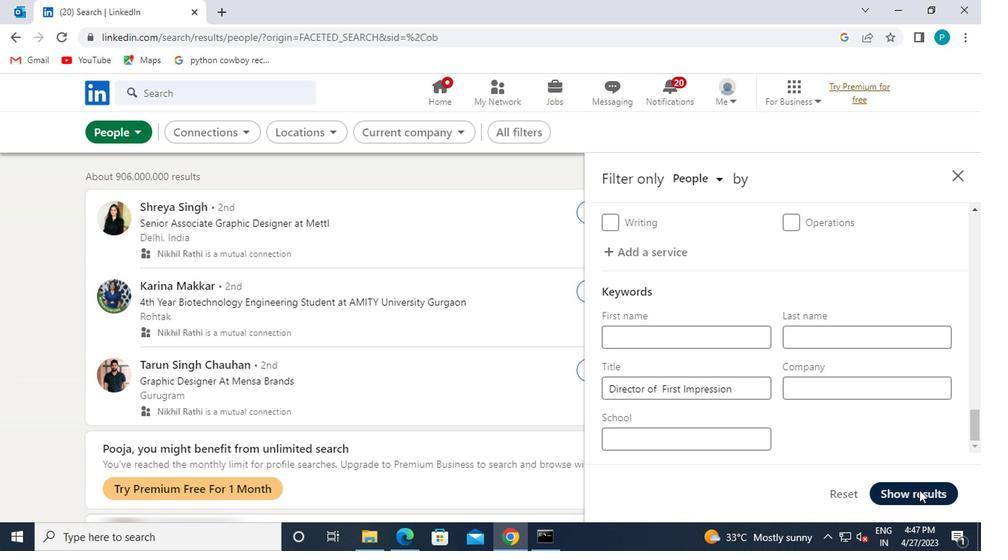 
